 Task: Find connections with filter location Irákleio with filter topic #Workwith filter profile language English with filter current company Usha International with filter school Mewar University with filter industry Women's Handbag Manufacturing with filter service category User Experience Writing with filter keywords title Reservationist
Action: Mouse moved to (279, 199)
Screenshot: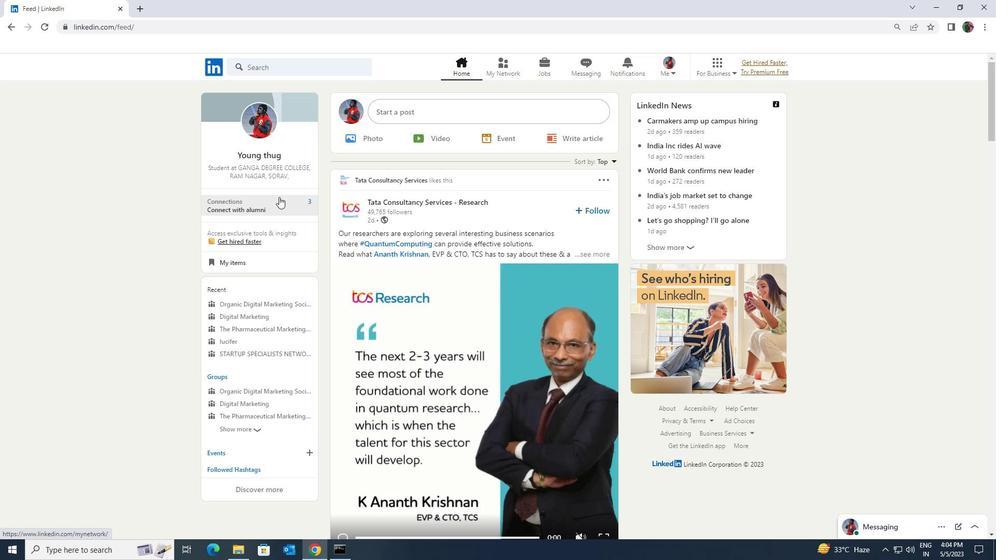 
Action: Mouse pressed left at (279, 199)
Screenshot: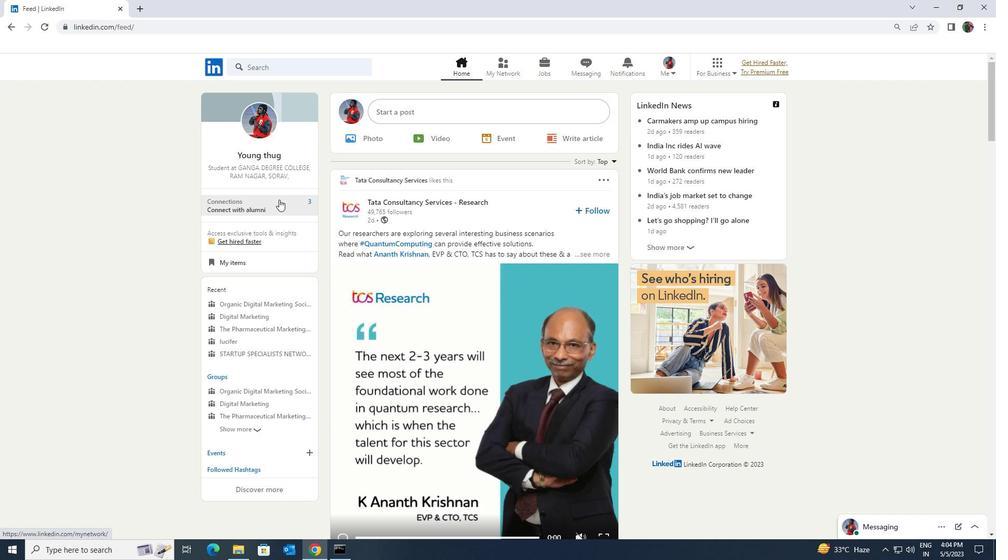 
Action: Mouse moved to (279, 125)
Screenshot: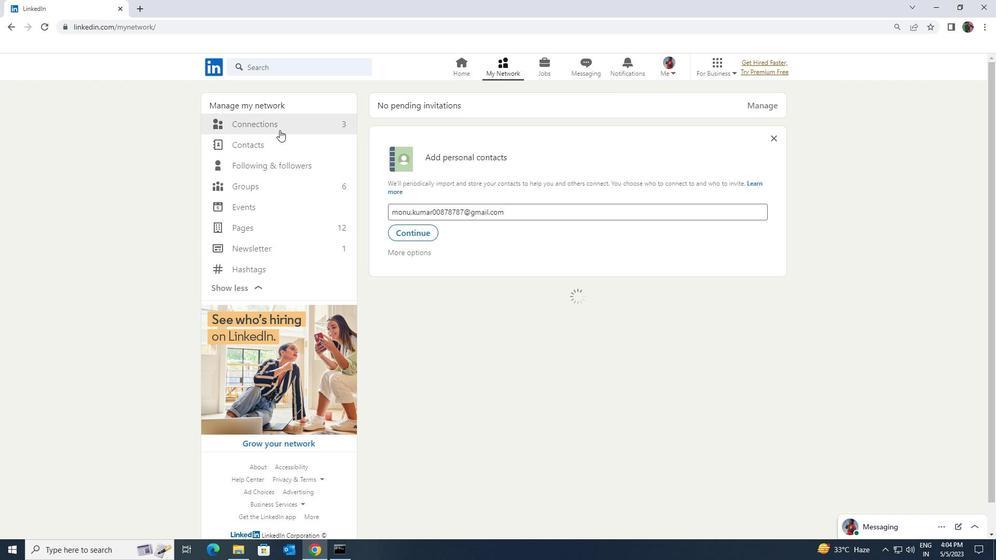 
Action: Mouse pressed left at (279, 125)
Screenshot: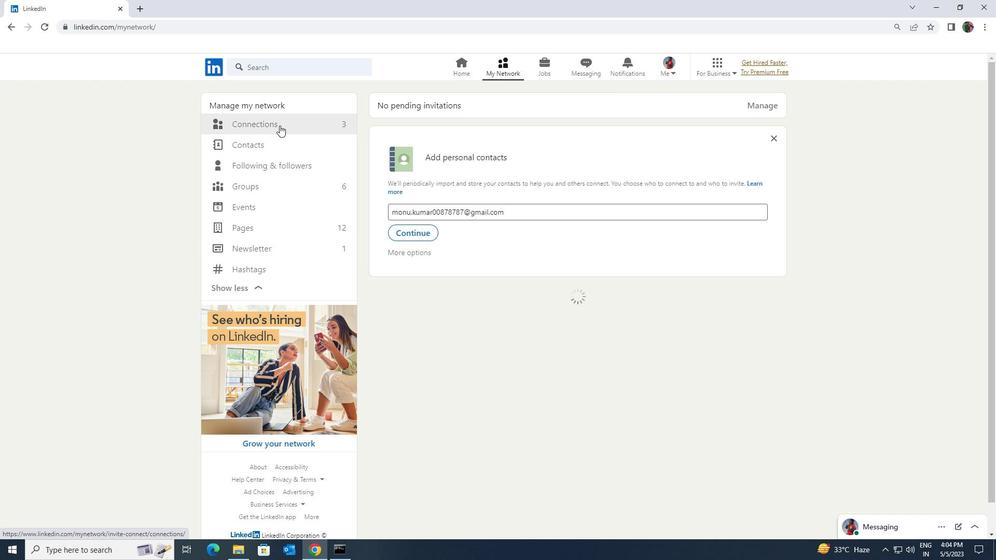 
Action: Mouse moved to (579, 123)
Screenshot: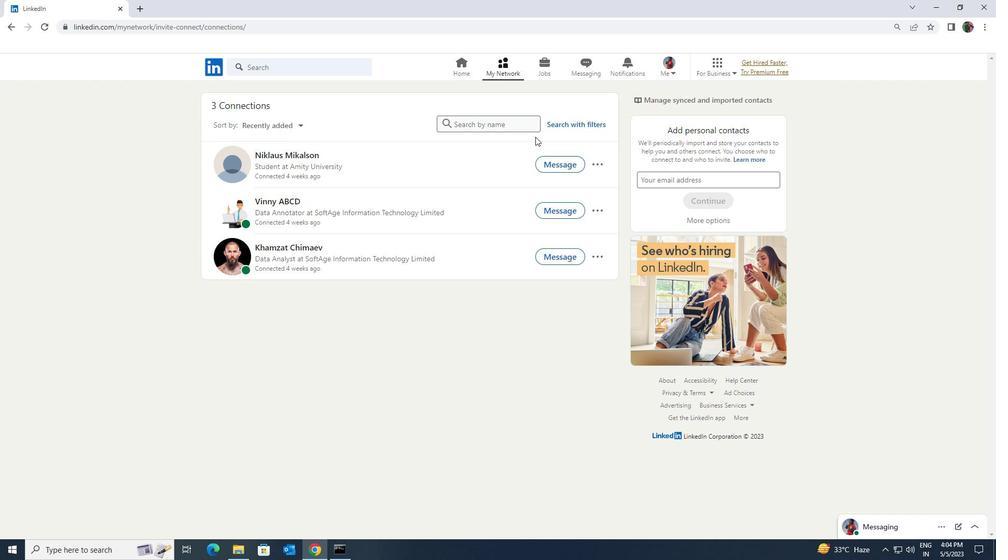 
Action: Mouse pressed left at (579, 123)
Screenshot: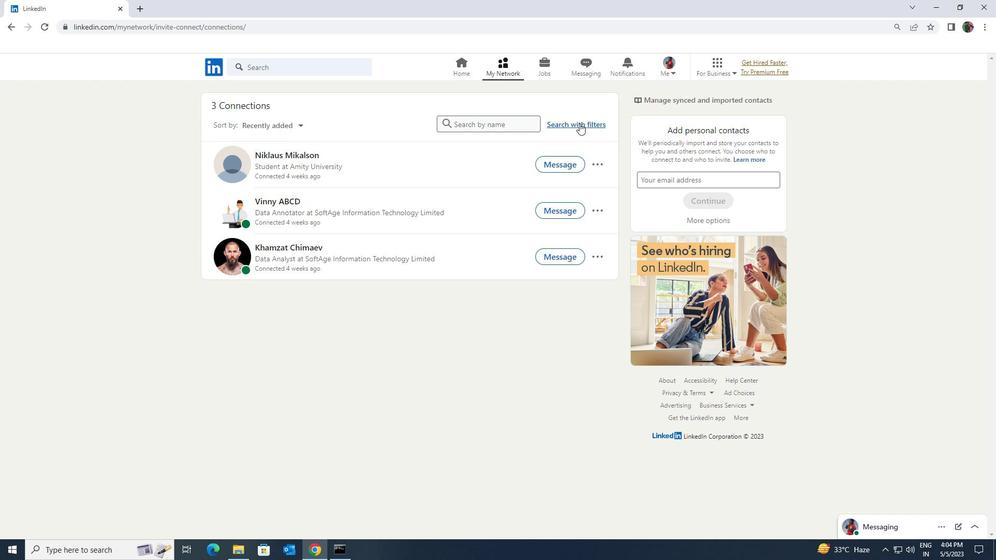 
Action: Mouse moved to (541, 95)
Screenshot: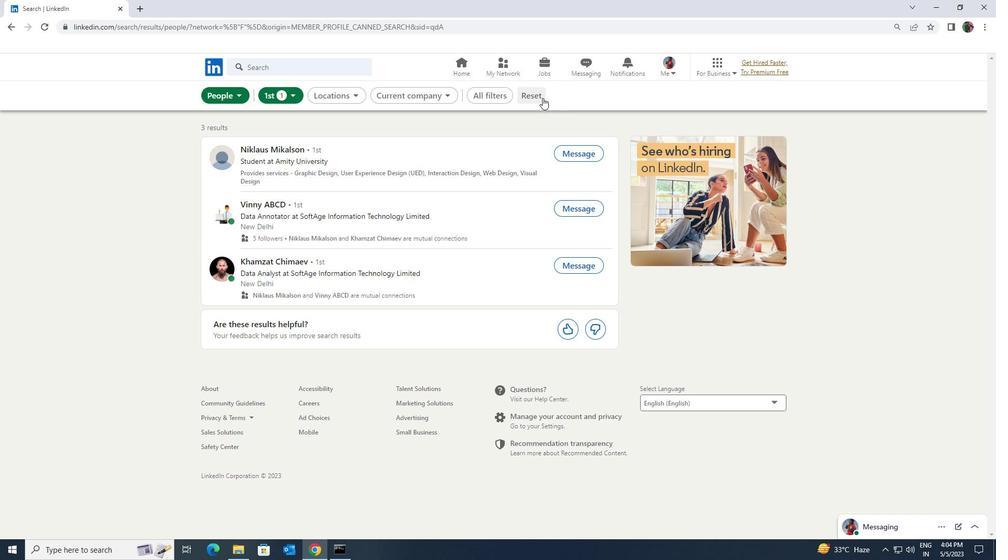 
Action: Mouse pressed left at (541, 95)
Screenshot: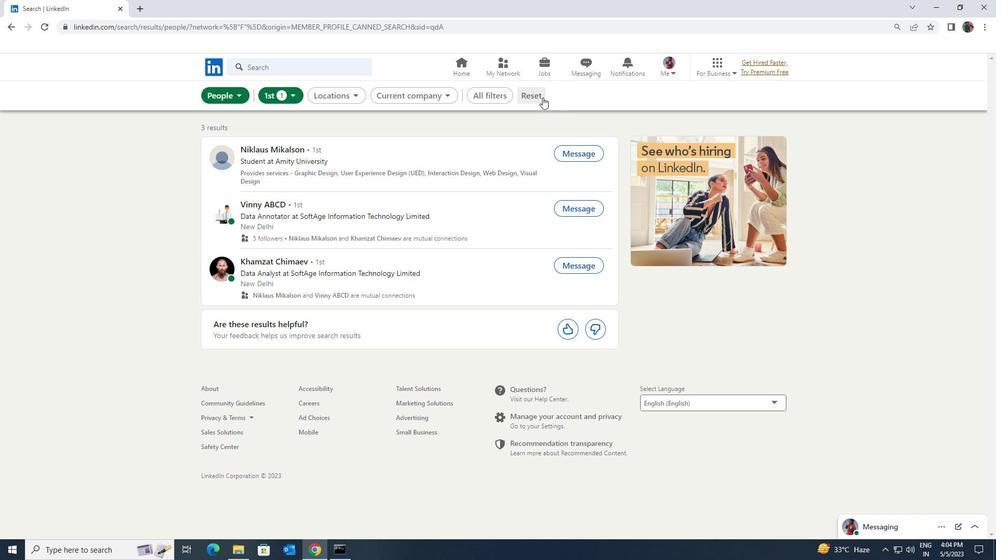 
Action: Mouse moved to (517, 93)
Screenshot: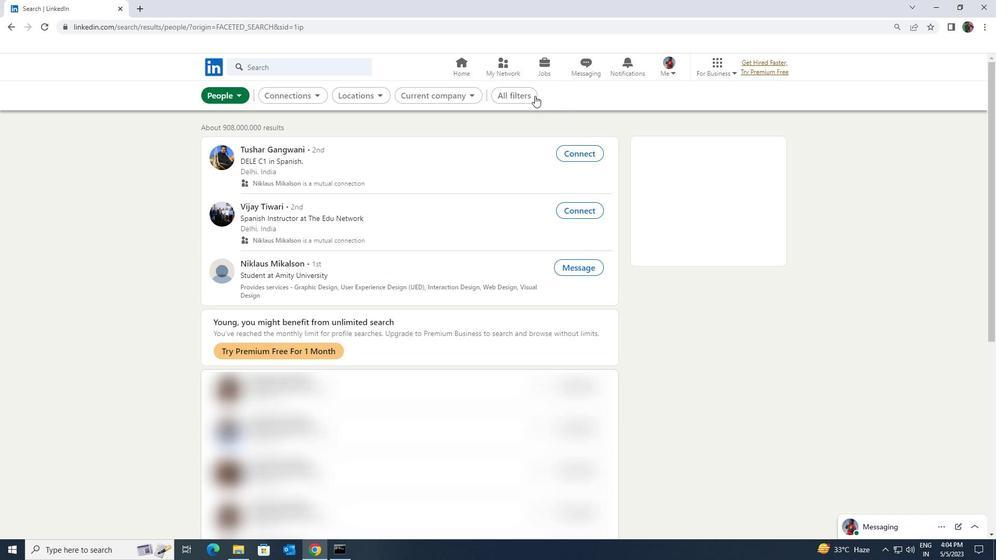 
Action: Mouse pressed left at (517, 93)
Screenshot: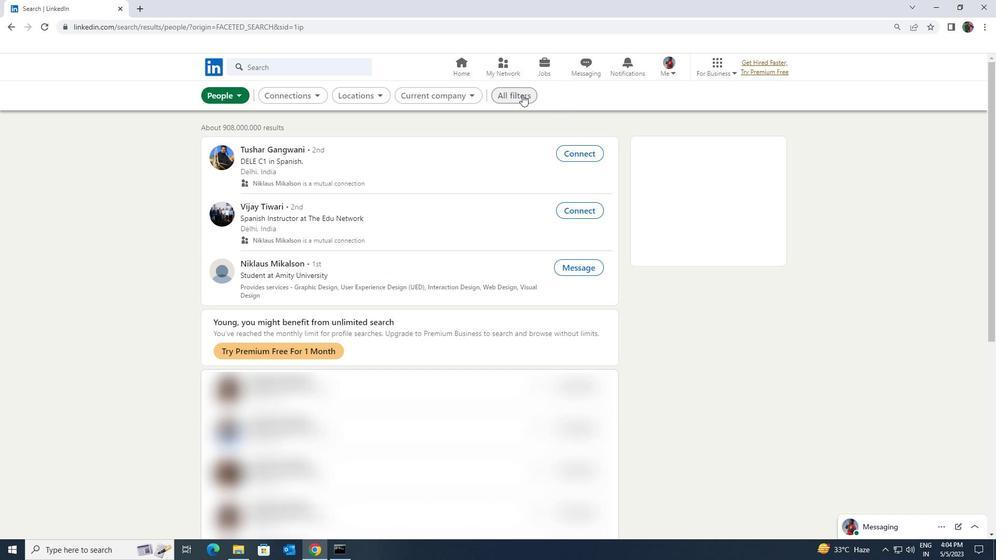 
Action: Mouse moved to (869, 406)
Screenshot: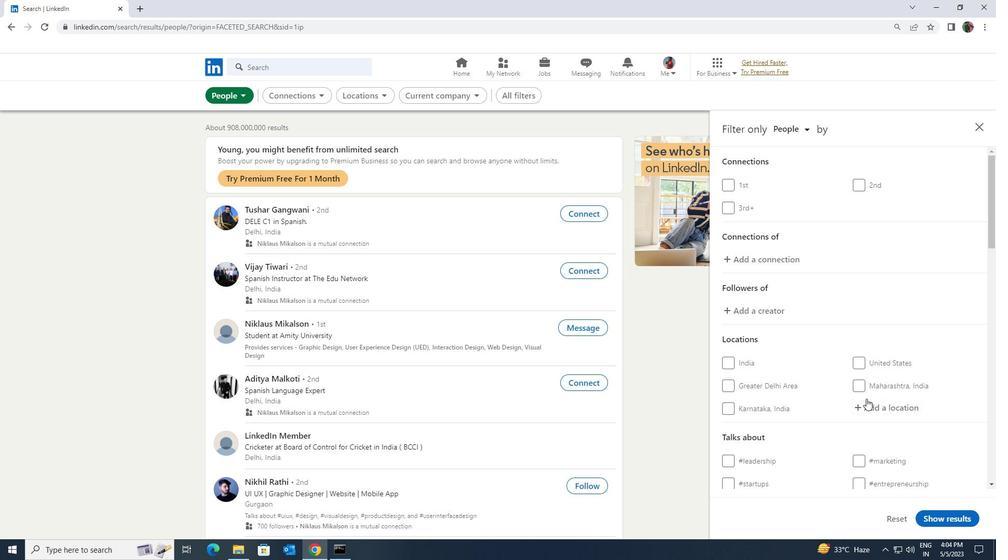 
Action: Mouse pressed left at (869, 406)
Screenshot: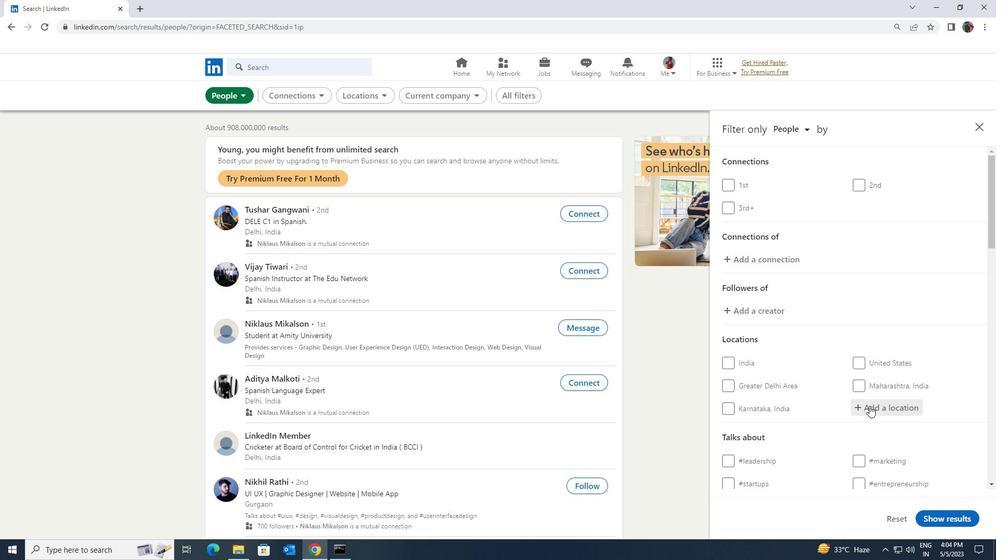 
Action: Key pressed <Key.shift><Key.shift><Key.shift><Key.shift><Key.shift><Key.shift><Key.shift><Key.shift><Key.shift><Key.shift><Key.shift>IRAKLEIO
Screenshot: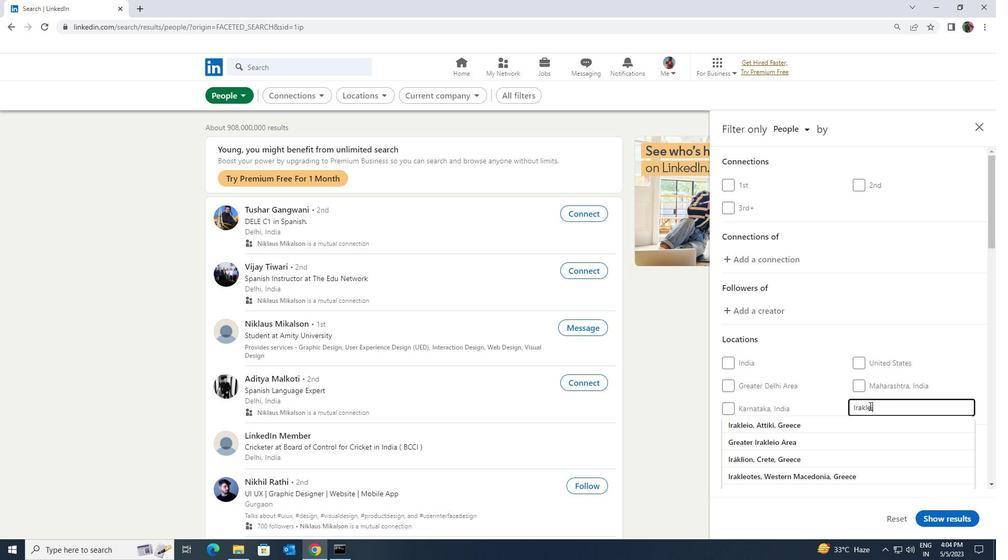 
Action: Mouse moved to (865, 422)
Screenshot: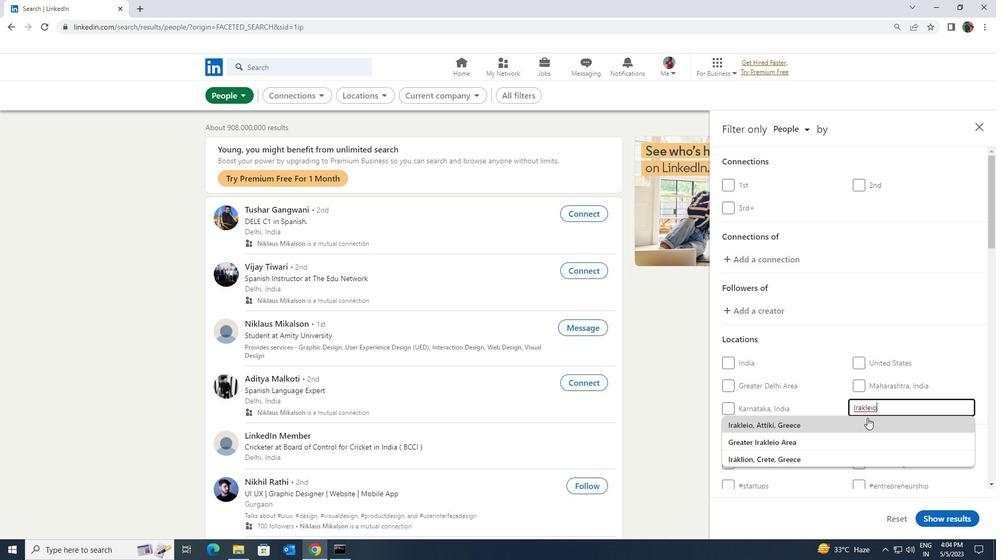 
Action: Mouse pressed left at (865, 422)
Screenshot: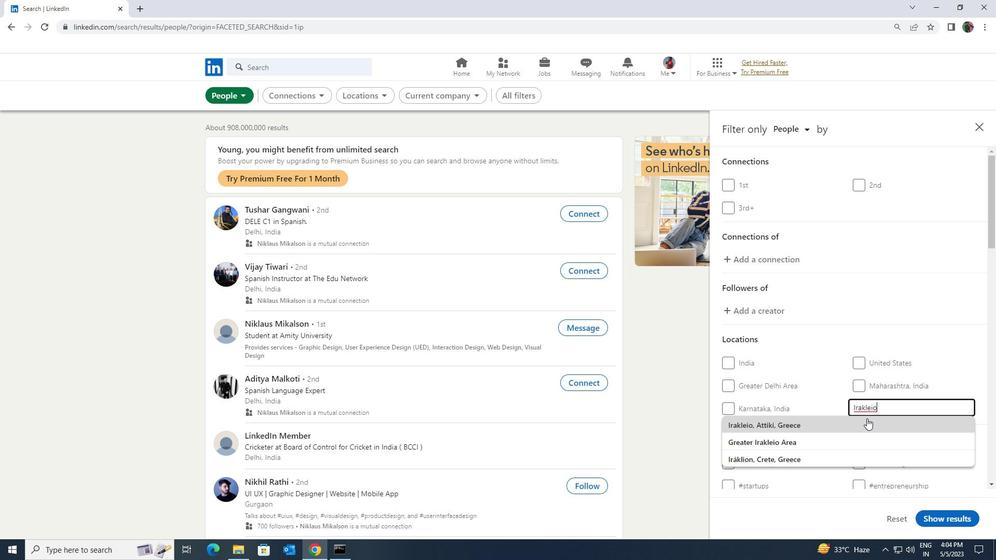 
Action: Mouse scrolled (865, 421) with delta (0, 0)
Screenshot: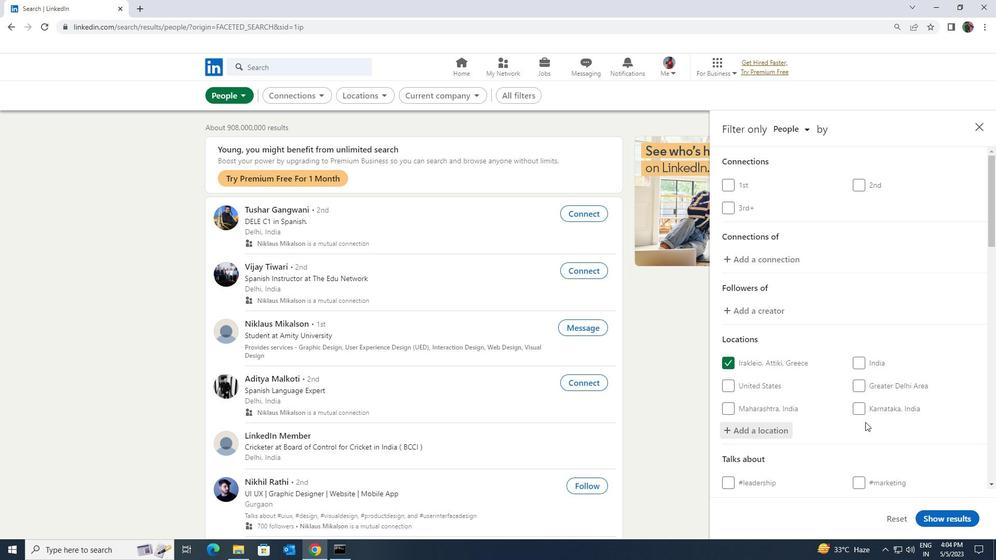 
Action: Mouse scrolled (865, 421) with delta (0, 0)
Screenshot: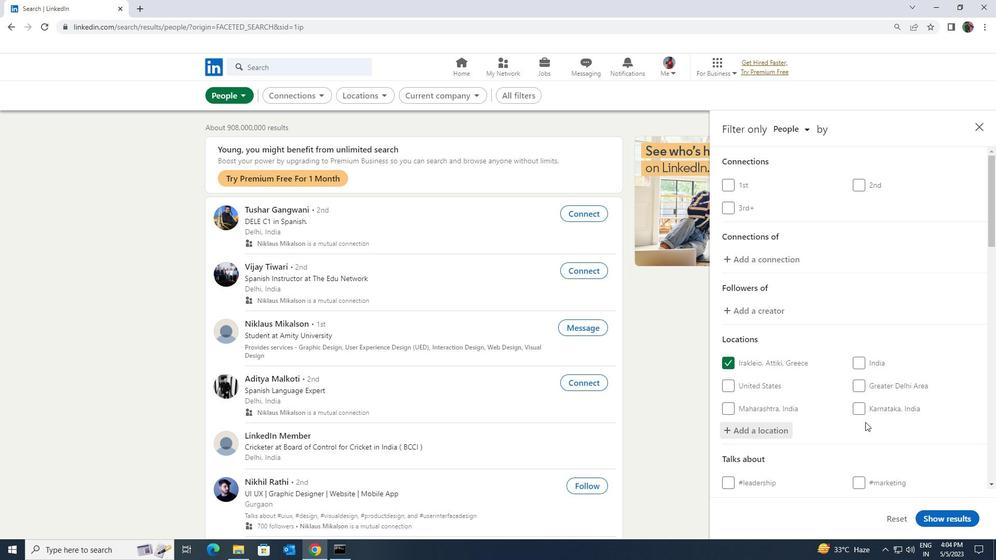 
Action: Mouse moved to (865, 423)
Screenshot: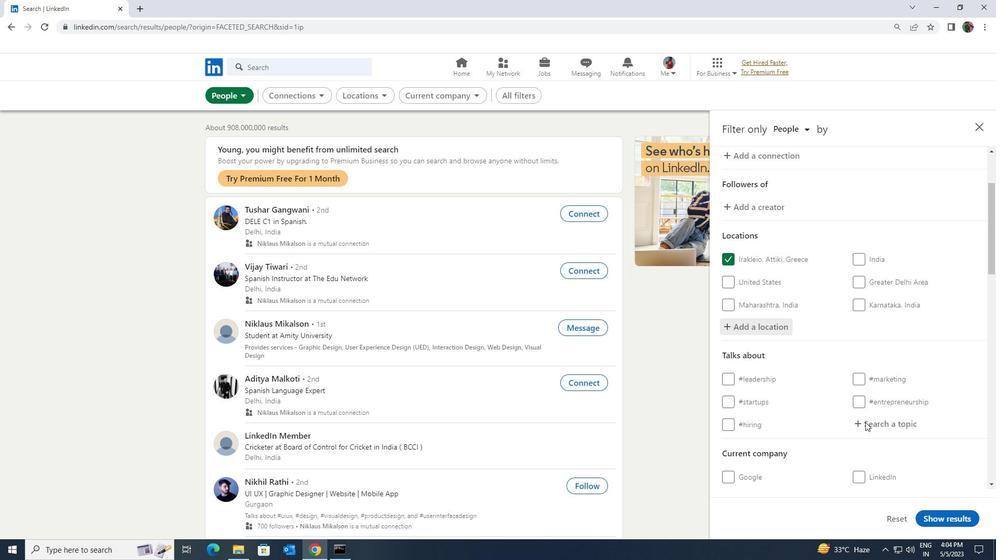 
Action: Mouse pressed left at (865, 423)
Screenshot: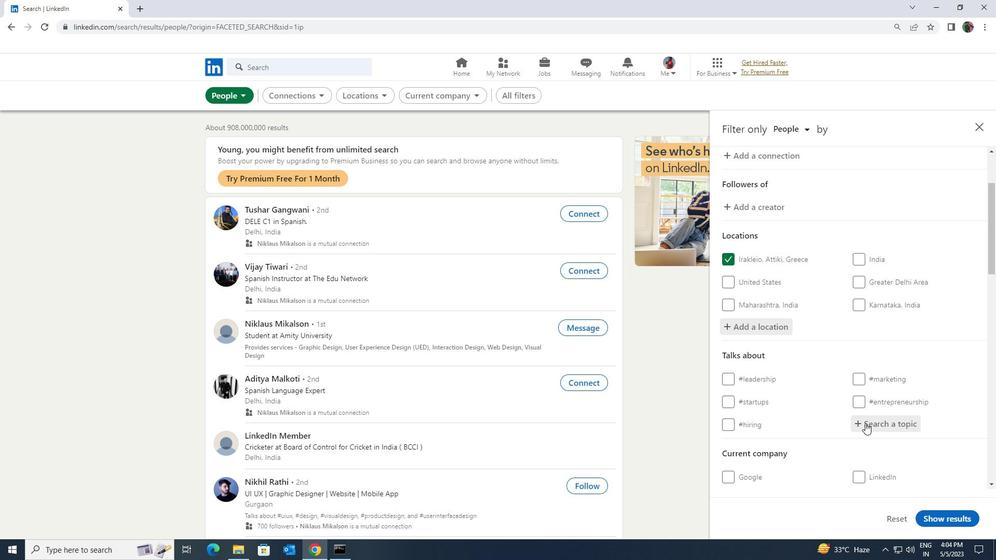 
Action: Key pressed <Key.shift><Key.shift><Key.shift><Key.shift><Key.shift><Key.shift>WORK
Screenshot: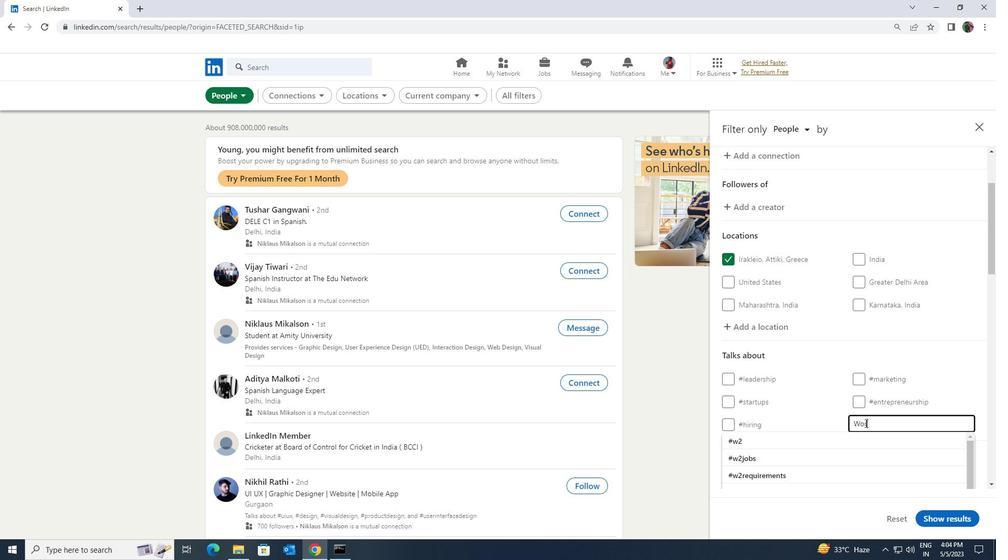 
Action: Mouse moved to (862, 437)
Screenshot: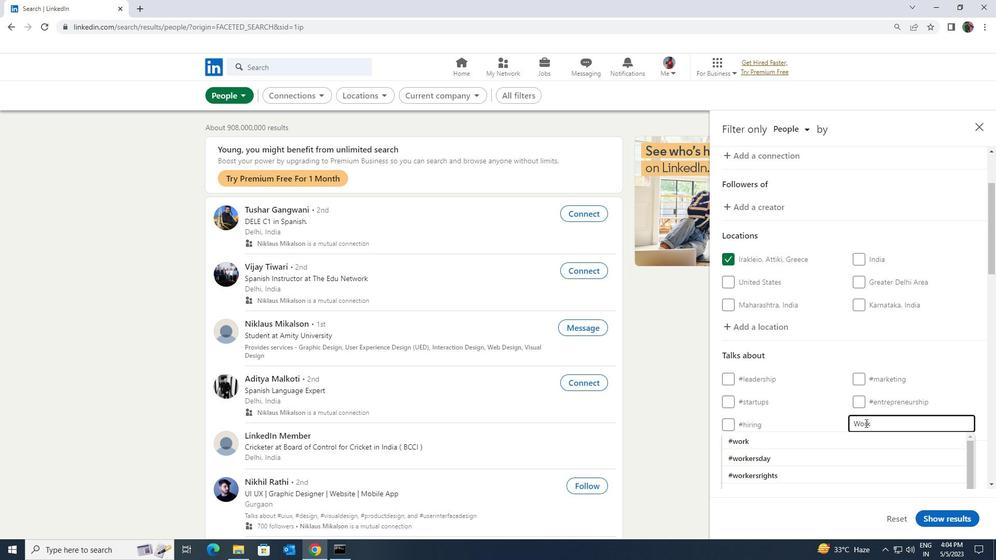 
Action: Mouse pressed left at (862, 437)
Screenshot: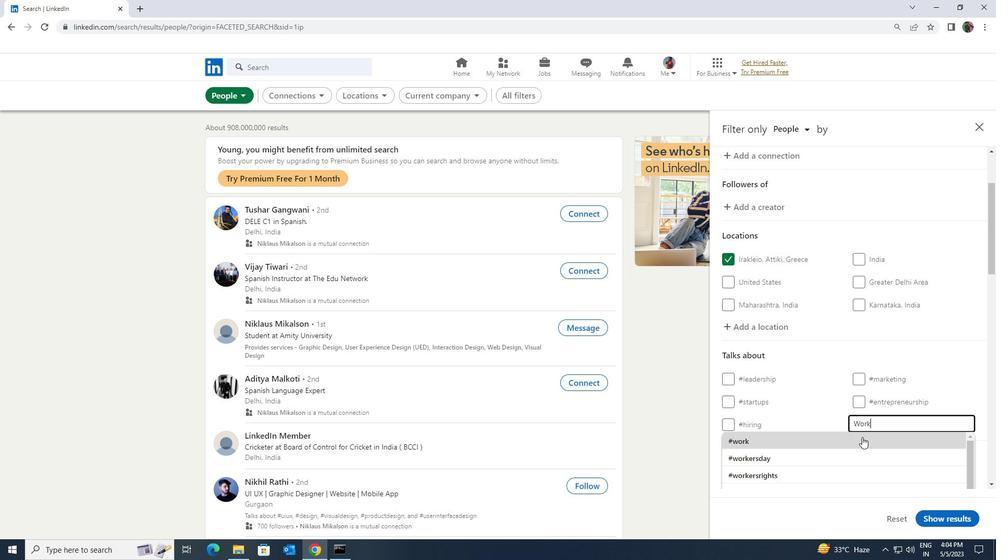 
Action: Mouse scrolled (862, 436) with delta (0, 0)
Screenshot: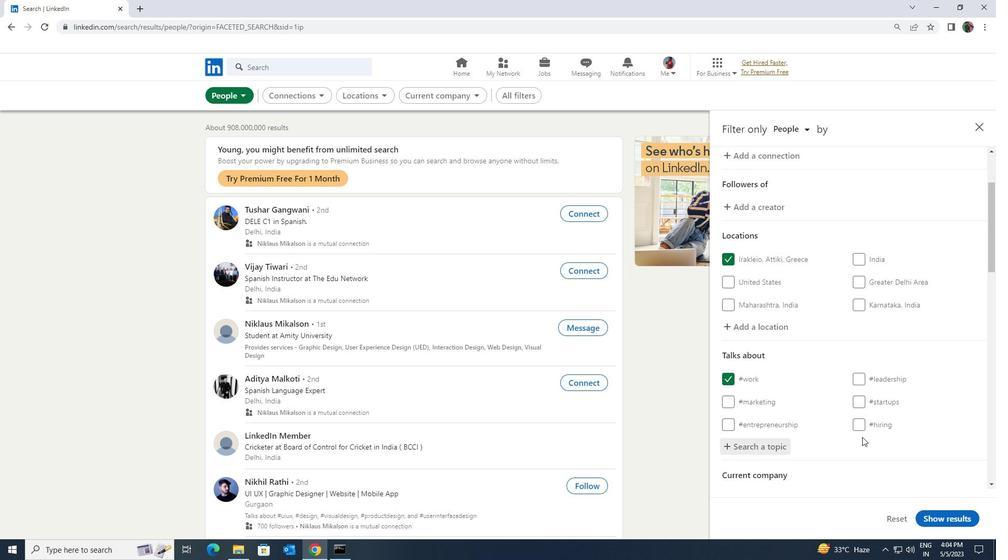 
Action: Mouse scrolled (862, 436) with delta (0, 0)
Screenshot: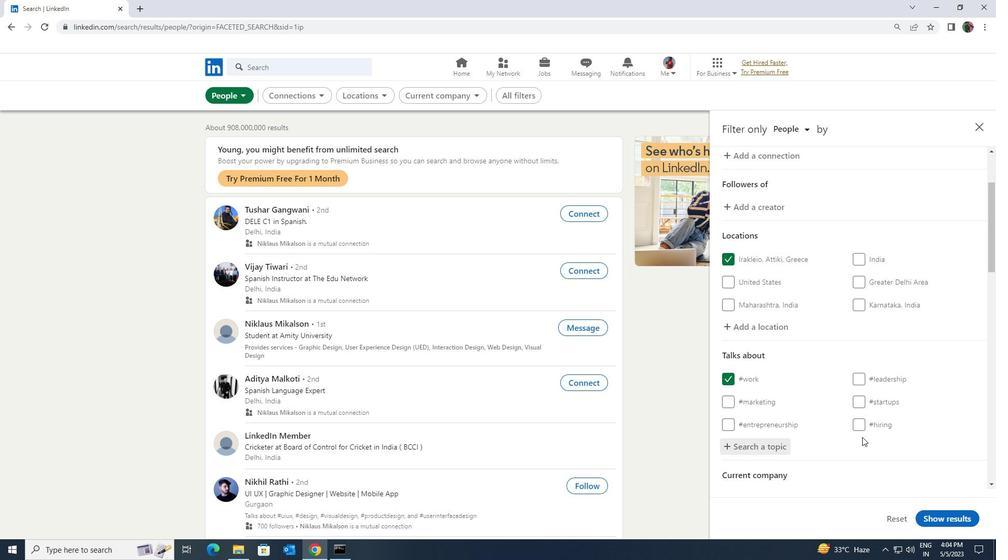 
Action: Mouse scrolled (862, 436) with delta (0, 0)
Screenshot: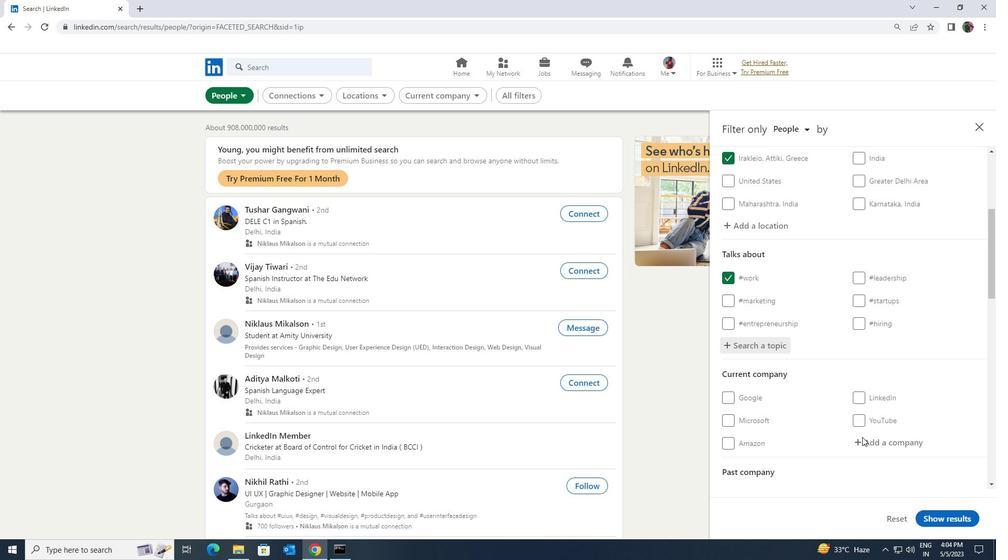 
Action: Mouse scrolled (862, 436) with delta (0, 0)
Screenshot: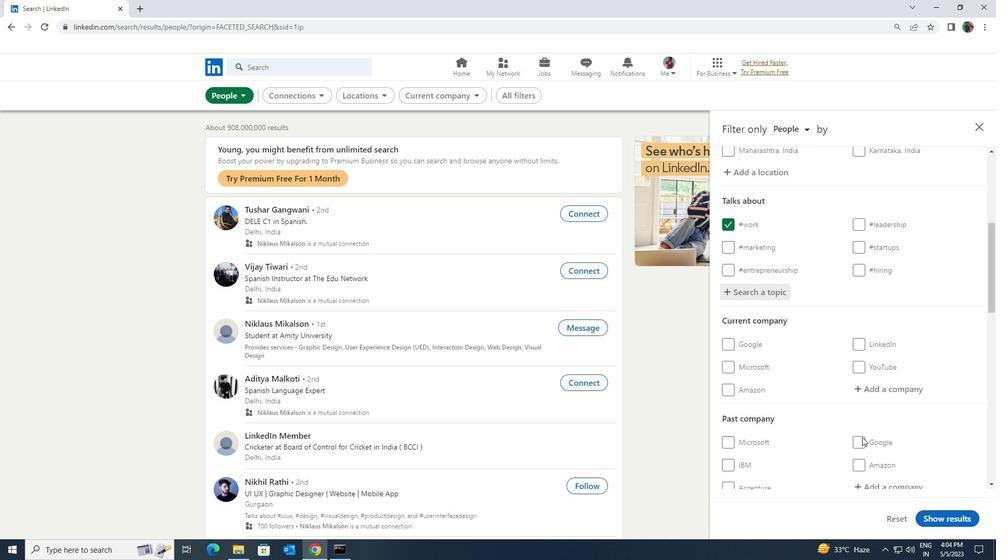 
Action: Mouse scrolled (862, 436) with delta (0, 0)
Screenshot: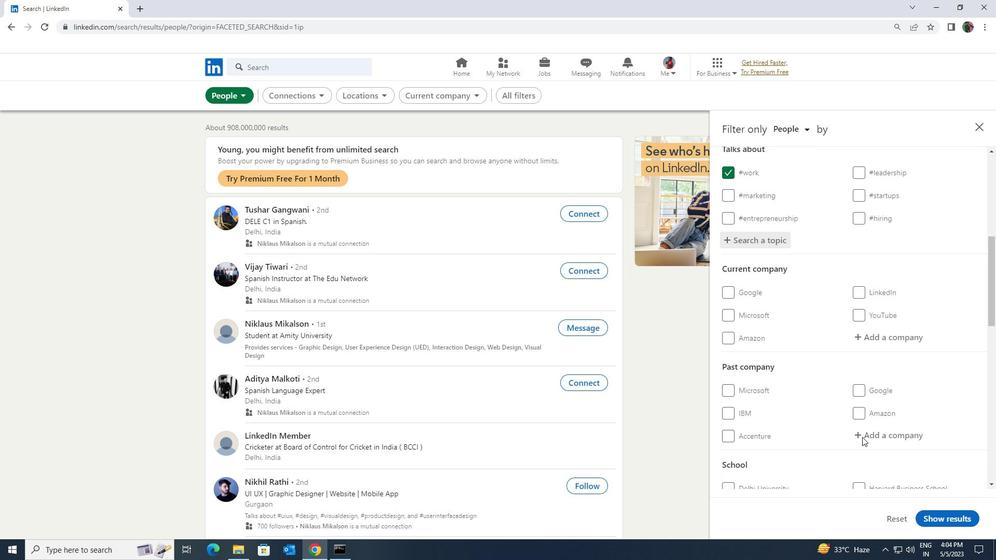 
Action: Mouse scrolled (862, 436) with delta (0, 0)
Screenshot: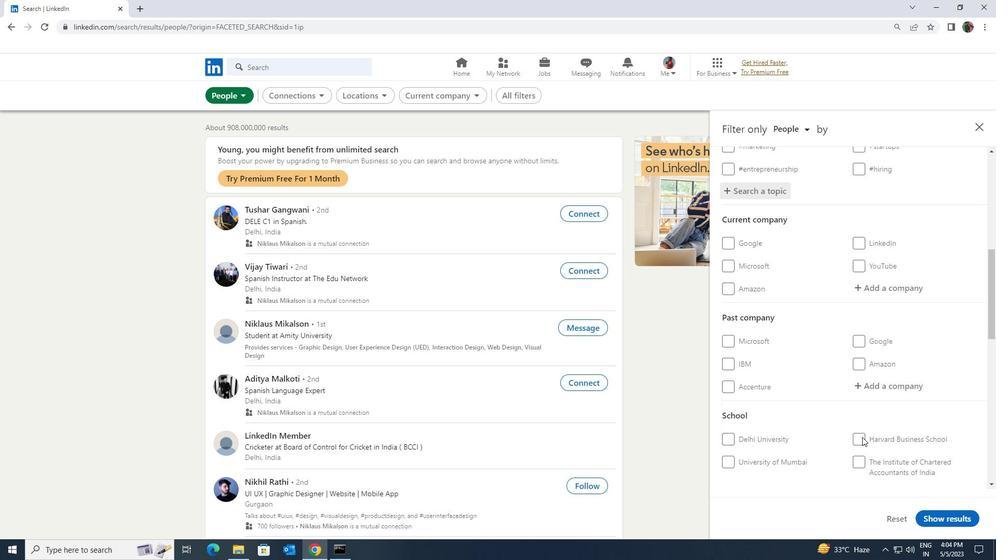
Action: Mouse scrolled (862, 436) with delta (0, 0)
Screenshot: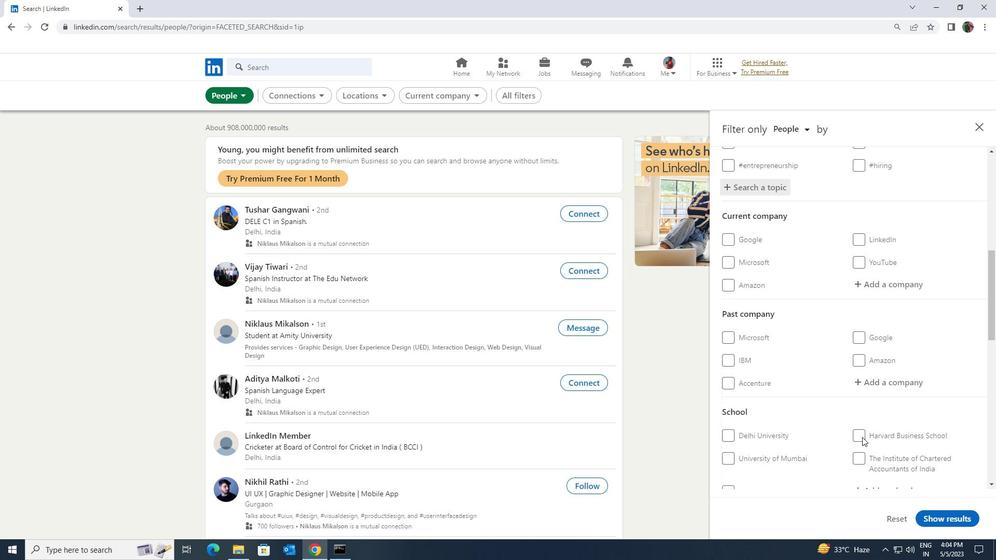 
Action: Mouse scrolled (862, 436) with delta (0, 0)
Screenshot: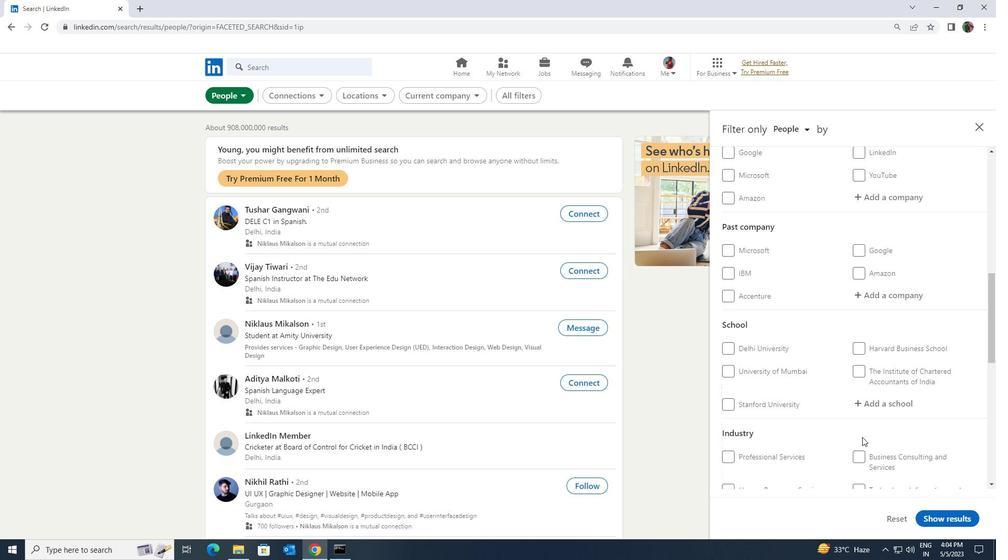 
Action: Mouse scrolled (862, 436) with delta (0, 0)
Screenshot: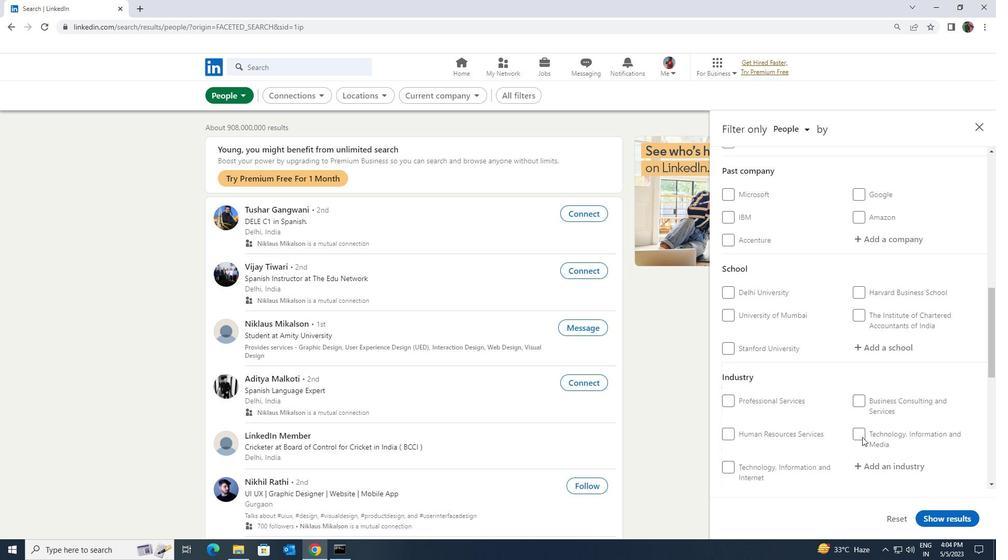 
Action: Mouse scrolled (862, 436) with delta (0, 0)
Screenshot: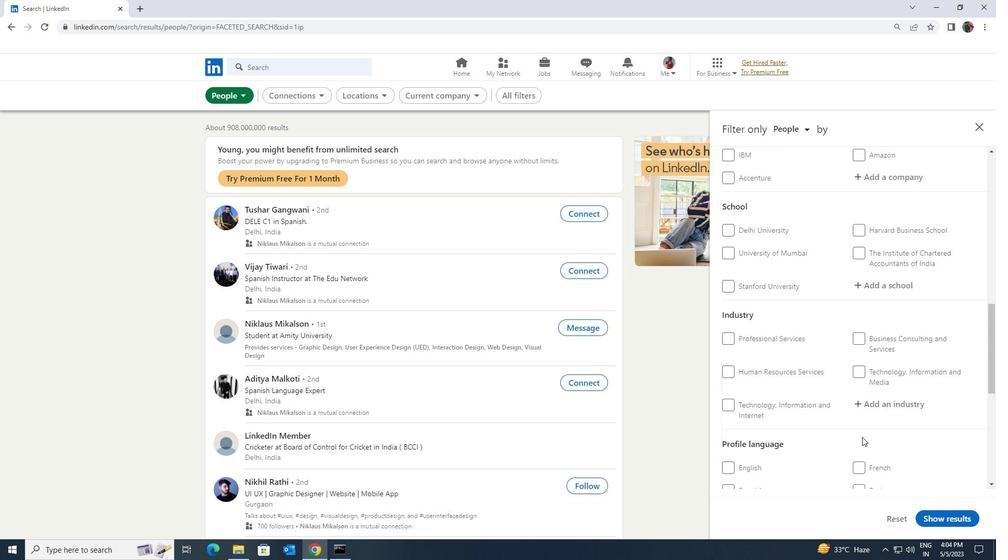 
Action: Mouse moved to (747, 416)
Screenshot: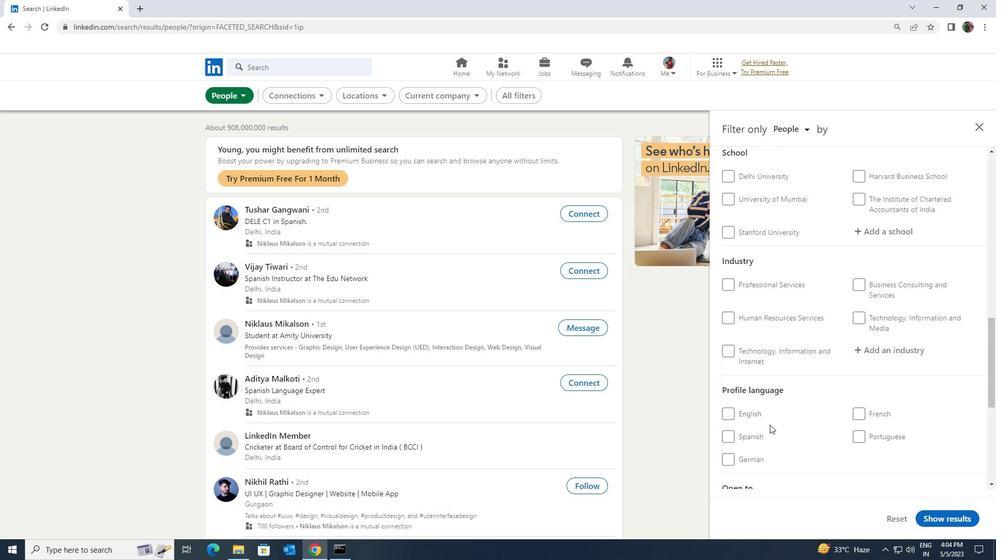 
Action: Mouse pressed left at (747, 416)
Screenshot: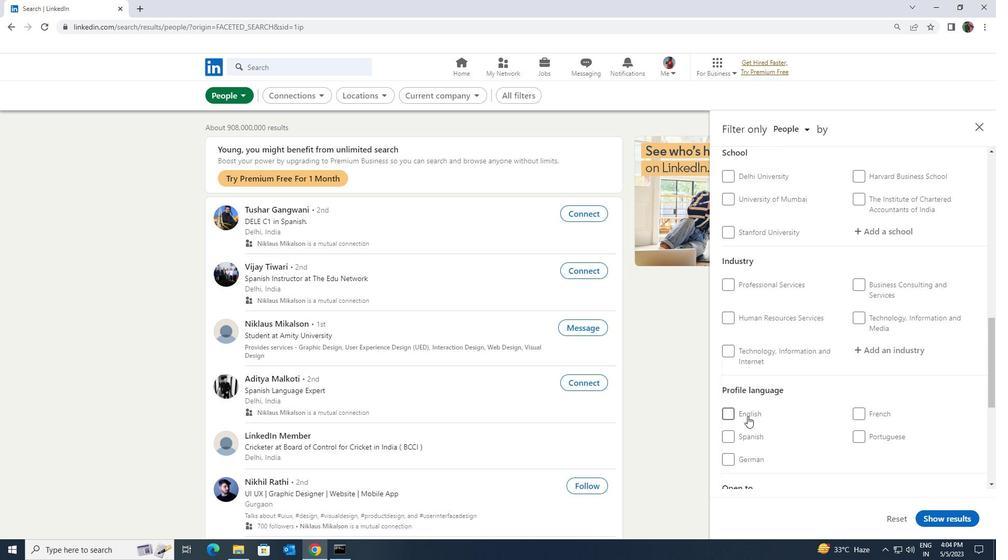 
Action: Mouse moved to (815, 417)
Screenshot: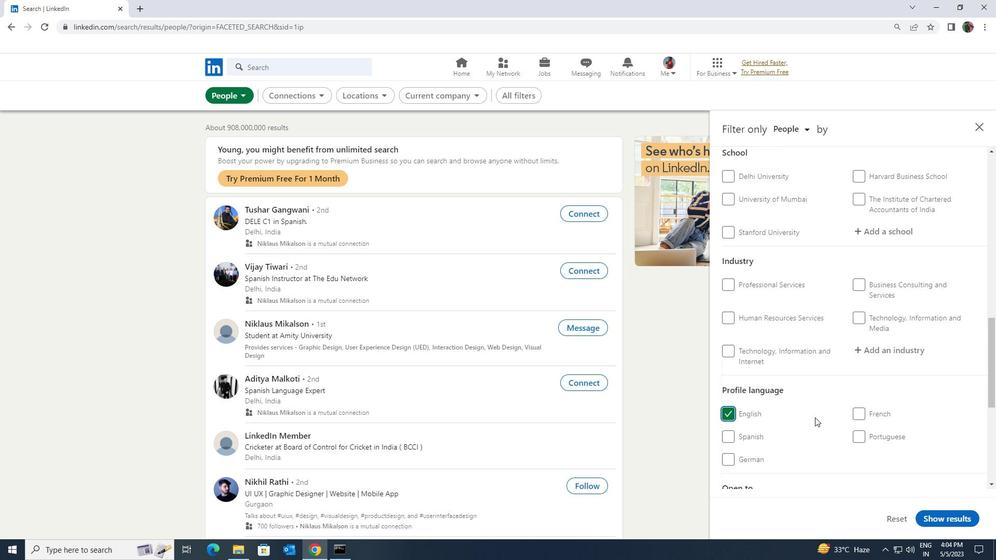 
Action: Mouse scrolled (815, 418) with delta (0, 0)
Screenshot: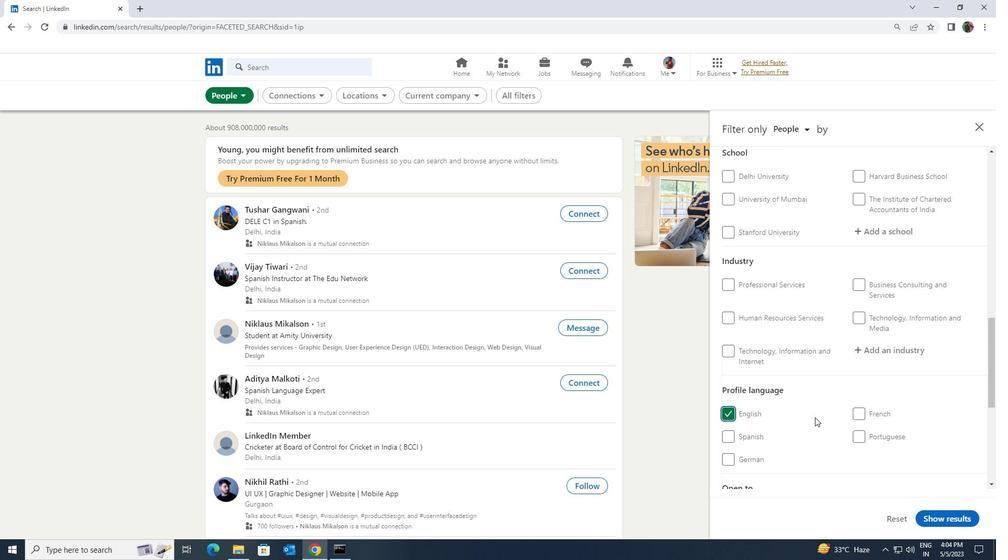 
Action: Mouse scrolled (815, 418) with delta (0, 0)
Screenshot: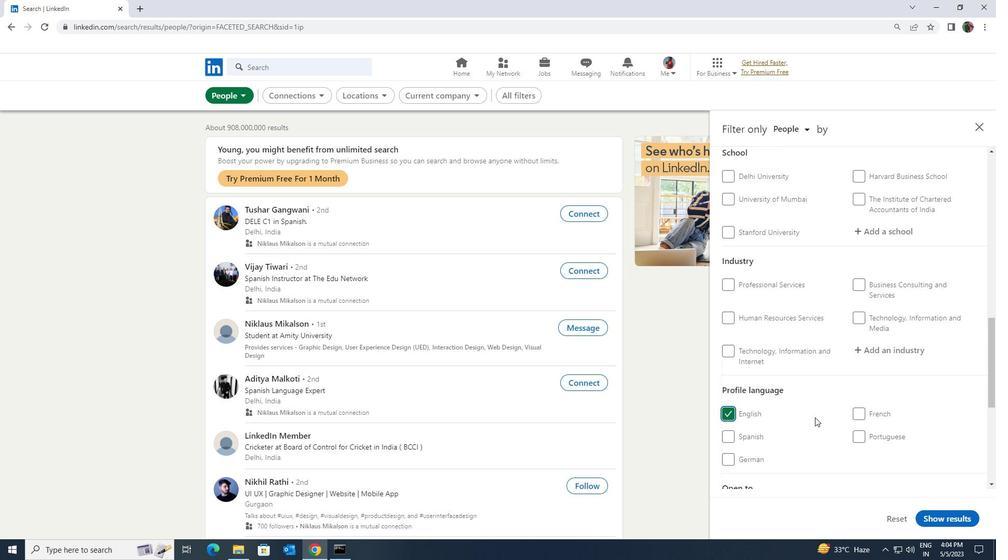 
Action: Mouse scrolled (815, 418) with delta (0, 0)
Screenshot: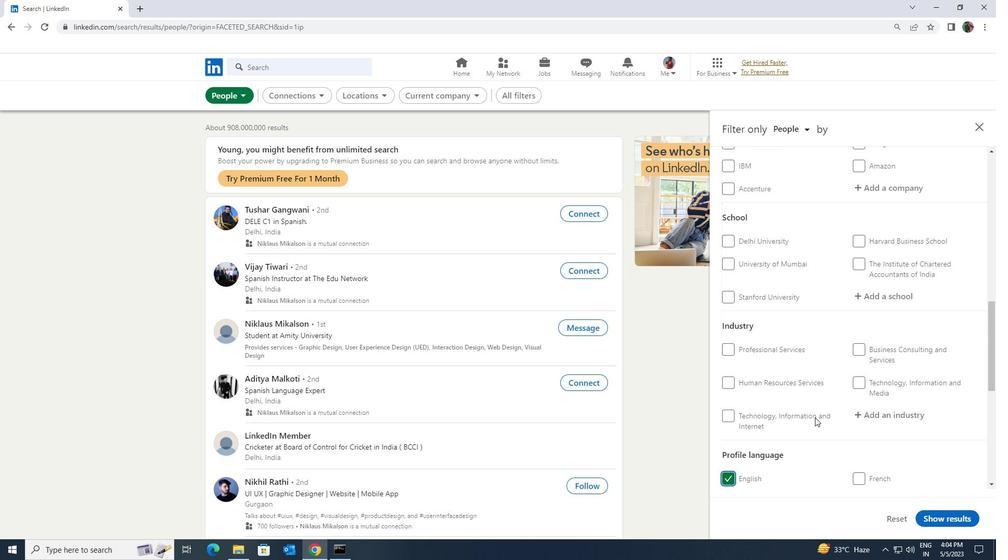 
Action: Mouse scrolled (815, 418) with delta (0, 0)
Screenshot: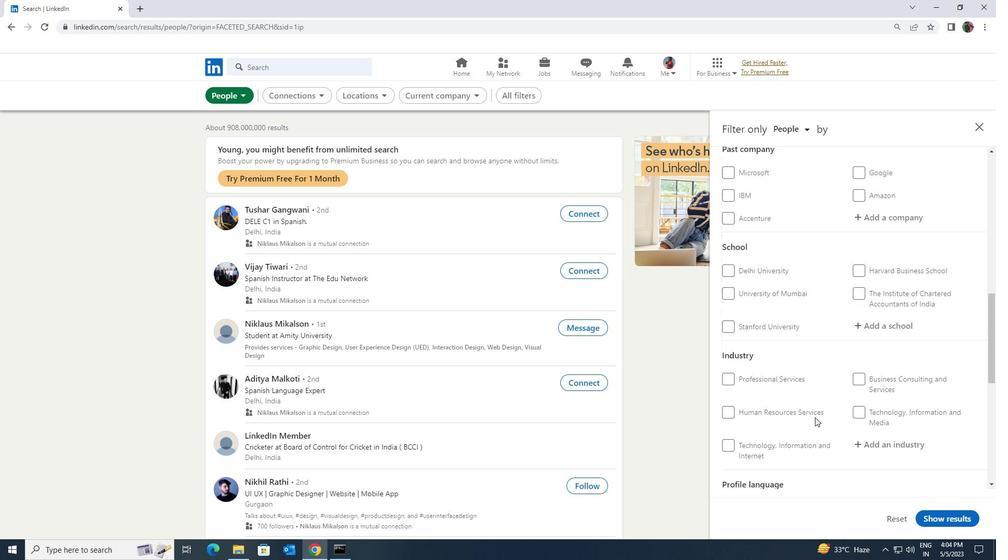 
Action: Mouse scrolled (815, 418) with delta (0, 0)
Screenshot: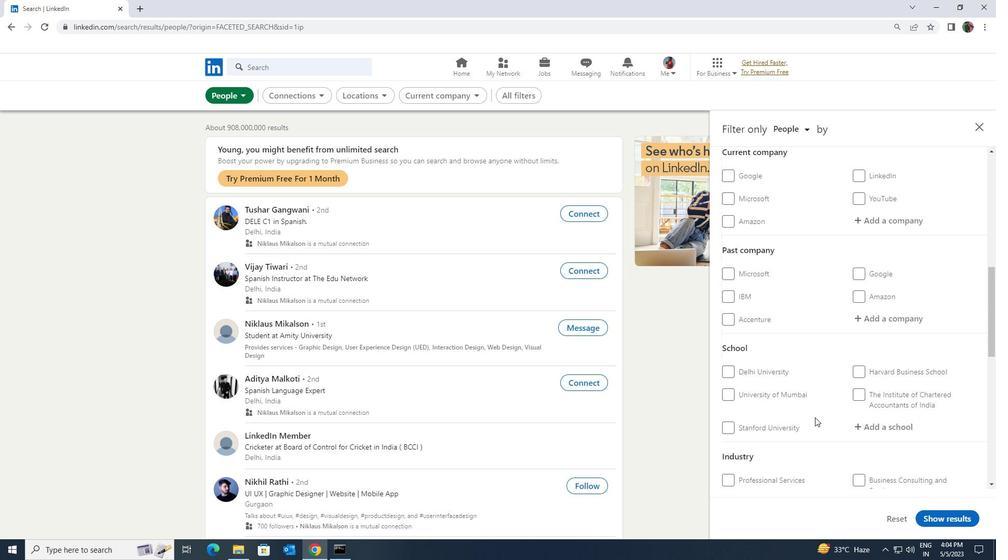 
Action: Mouse scrolled (815, 418) with delta (0, 0)
Screenshot: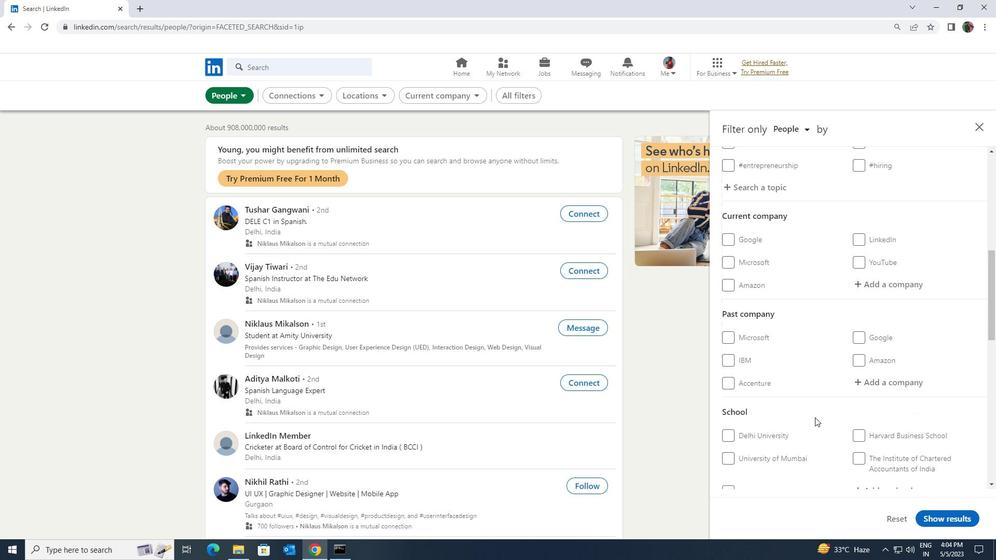 
Action: Mouse moved to (867, 335)
Screenshot: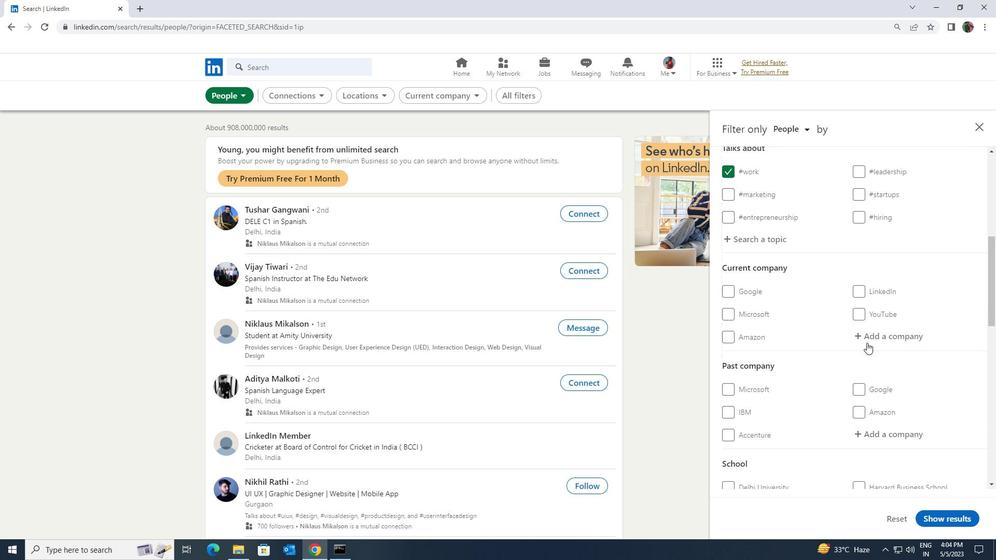
Action: Mouse pressed left at (867, 335)
Screenshot: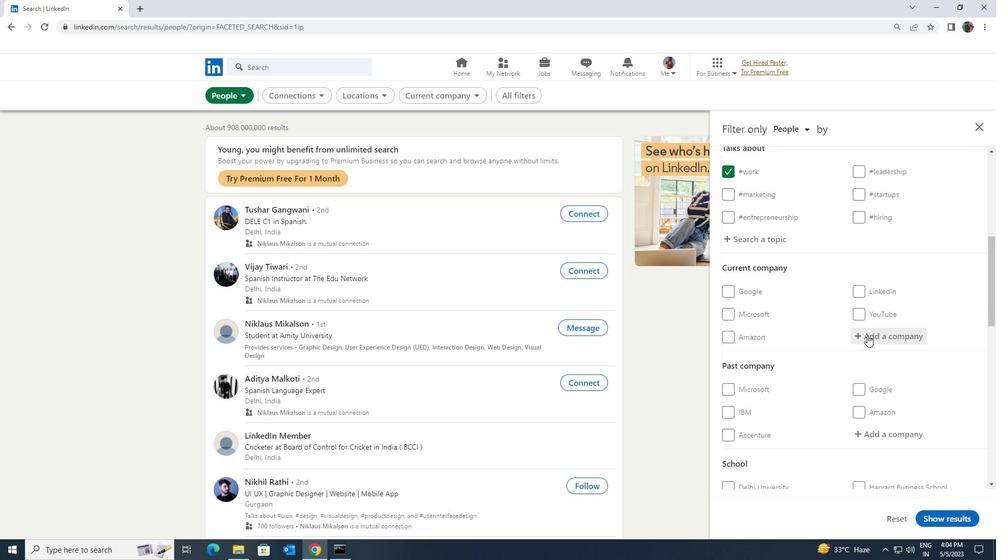 
Action: Key pressed <Key.shift>USHA<Key.space><Key.shift>INTERNATIONAL
Screenshot: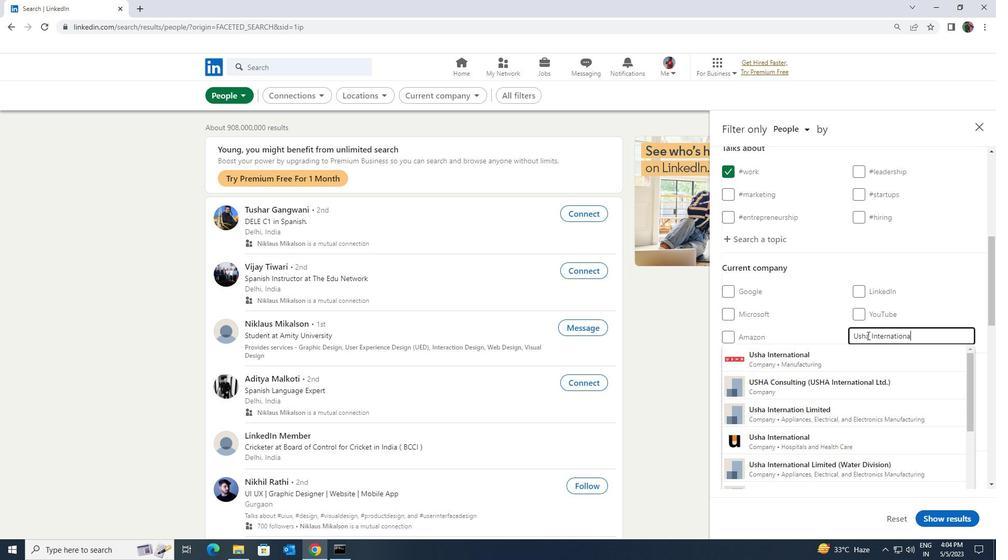 
Action: Mouse moved to (865, 347)
Screenshot: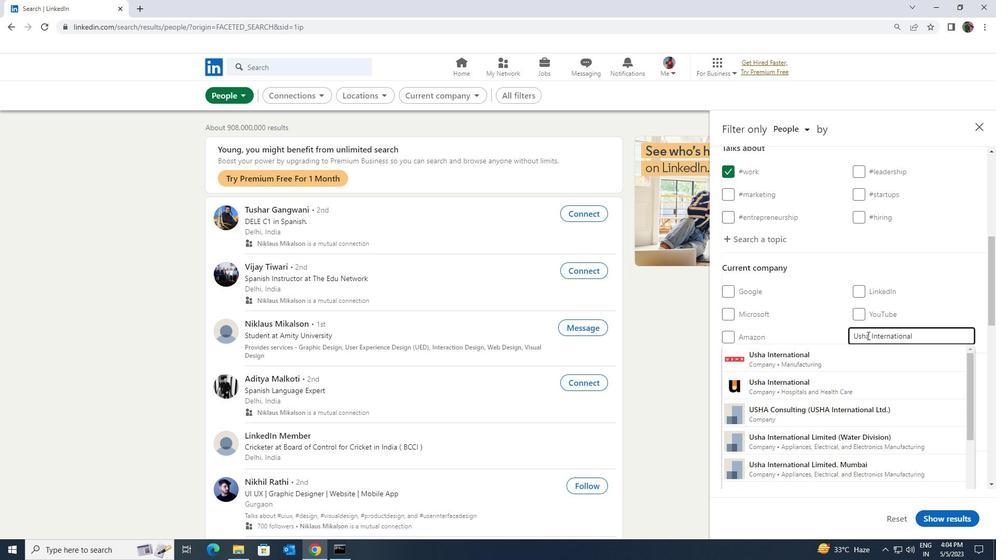 
Action: Mouse pressed left at (865, 347)
Screenshot: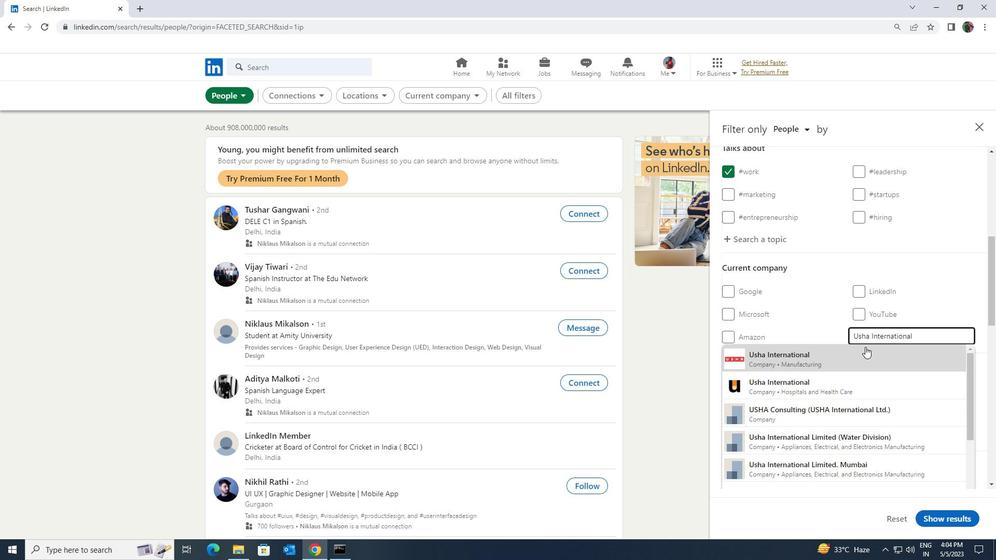 
Action: Mouse scrolled (865, 346) with delta (0, 0)
Screenshot: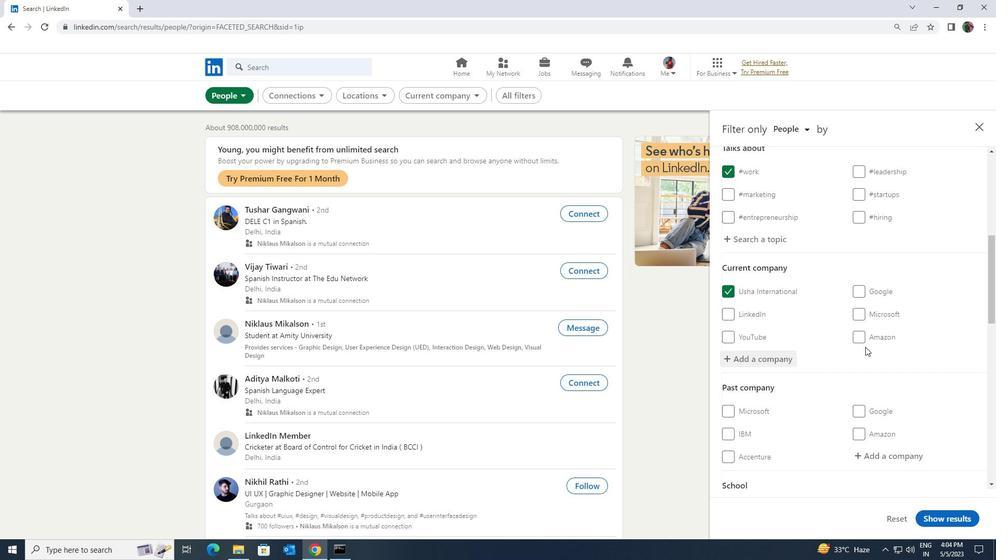 
Action: Mouse scrolled (865, 346) with delta (0, 0)
Screenshot: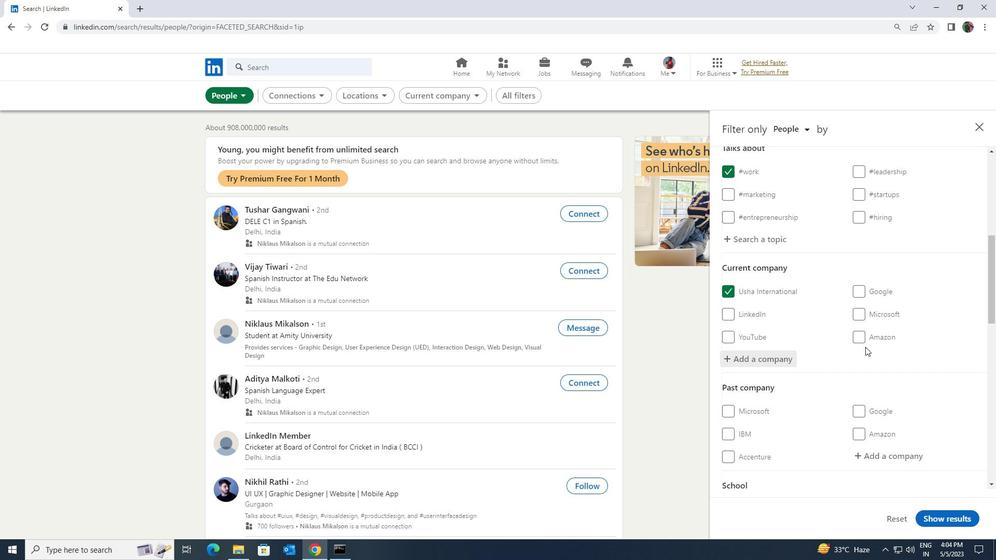 
Action: Mouse scrolled (865, 346) with delta (0, 0)
Screenshot: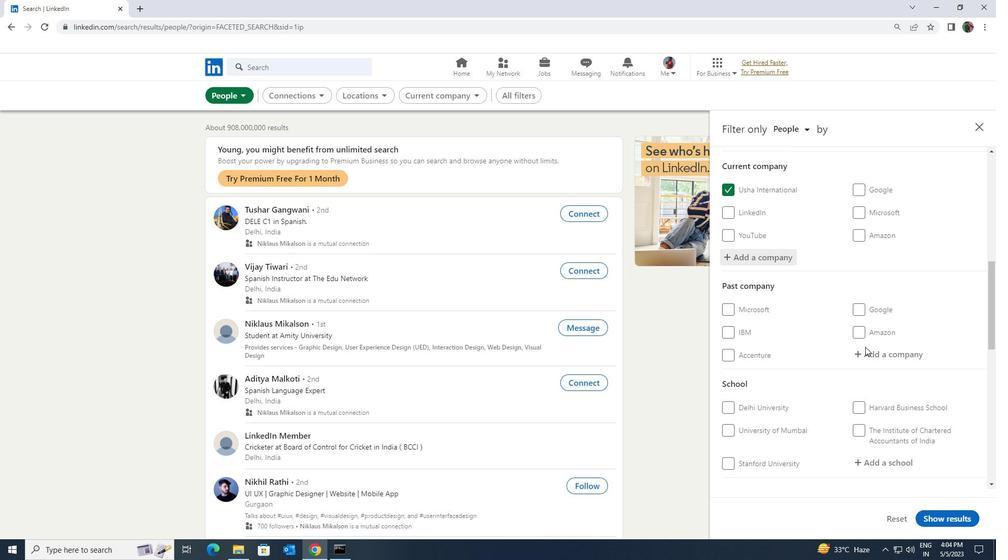 
Action: Mouse moved to (867, 406)
Screenshot: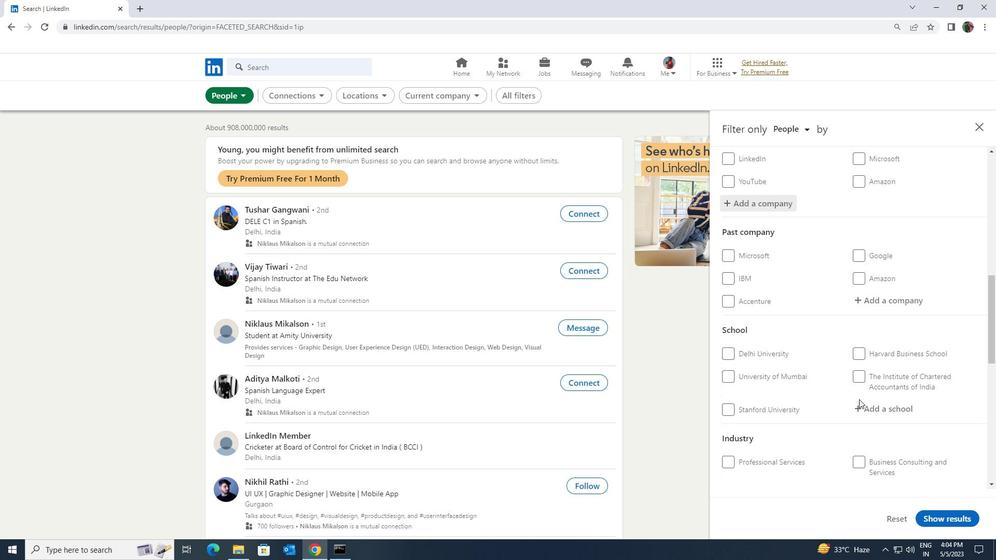 
Action: Mouse pressed left at (867, 406)
Screenshot: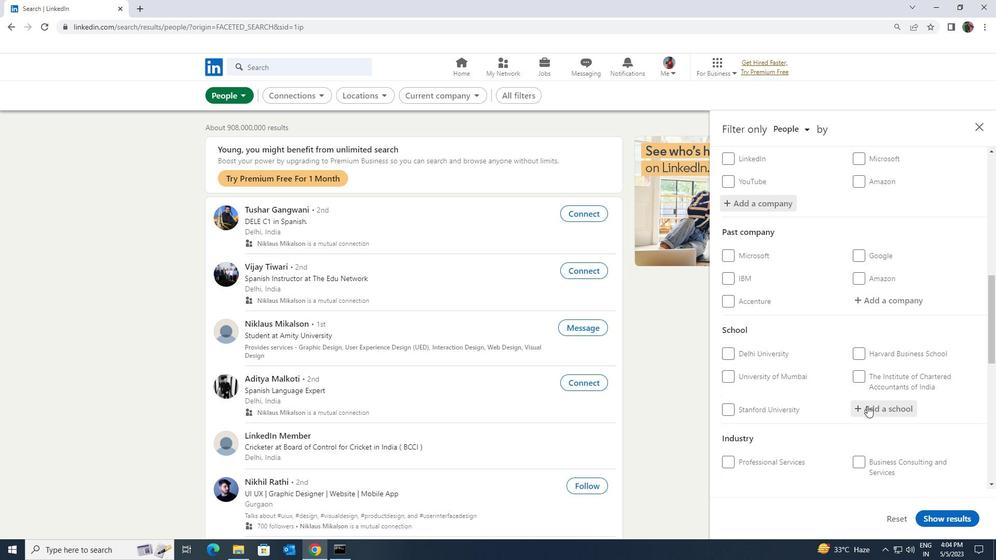 
Action: Key pressed <Key.shift>MW<Key.backspace>EWAR
Screenshot: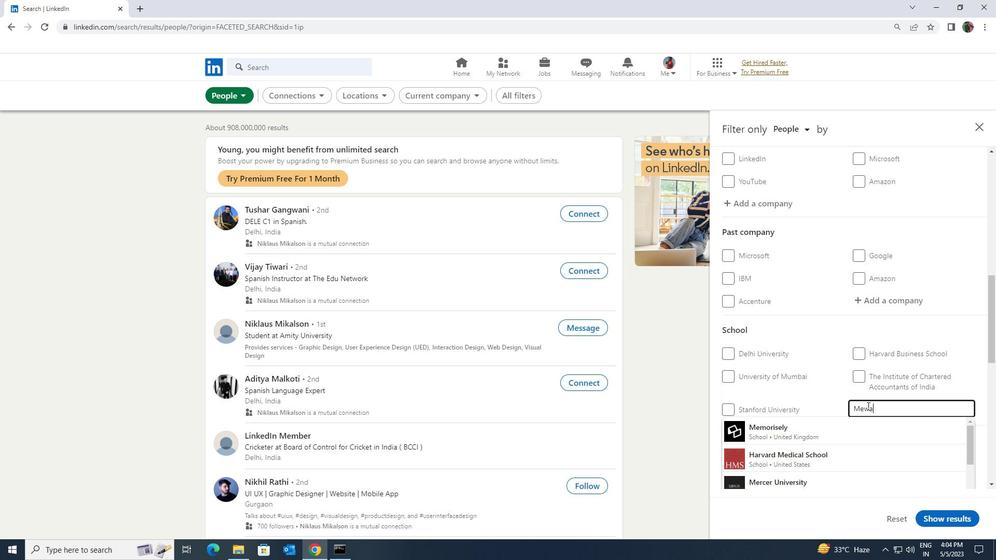 
Action: Mouse moved to (859, 423)
Screenshot: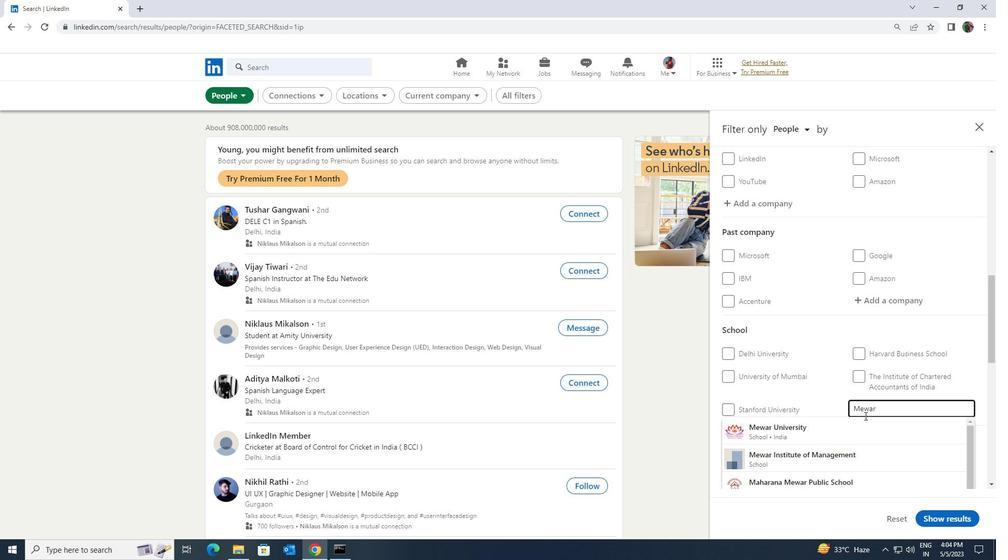 
Action: Mouse pressed left at (859, 423)
Screenshot: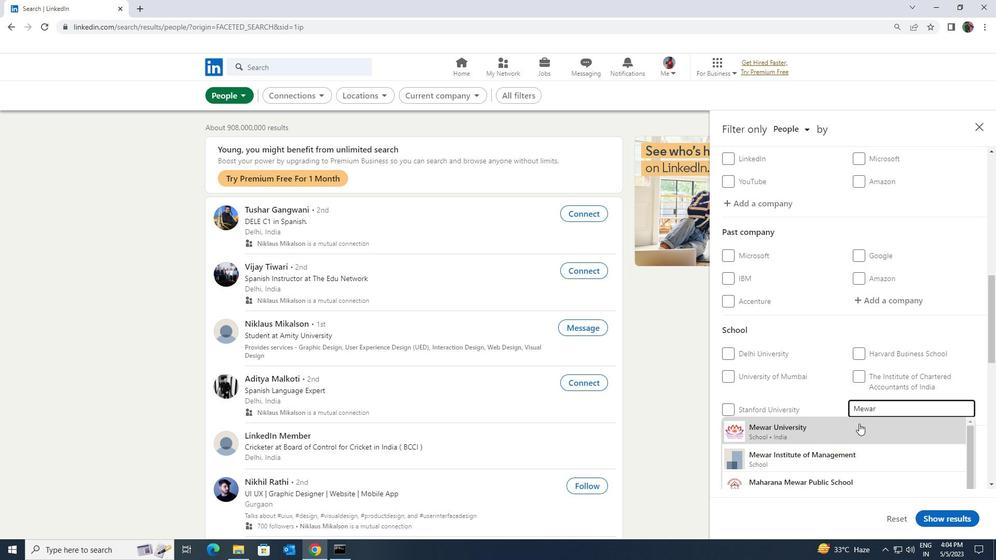 
Action: Mouse scrolled (859, 423) with delta (0, 0)
Screenshot: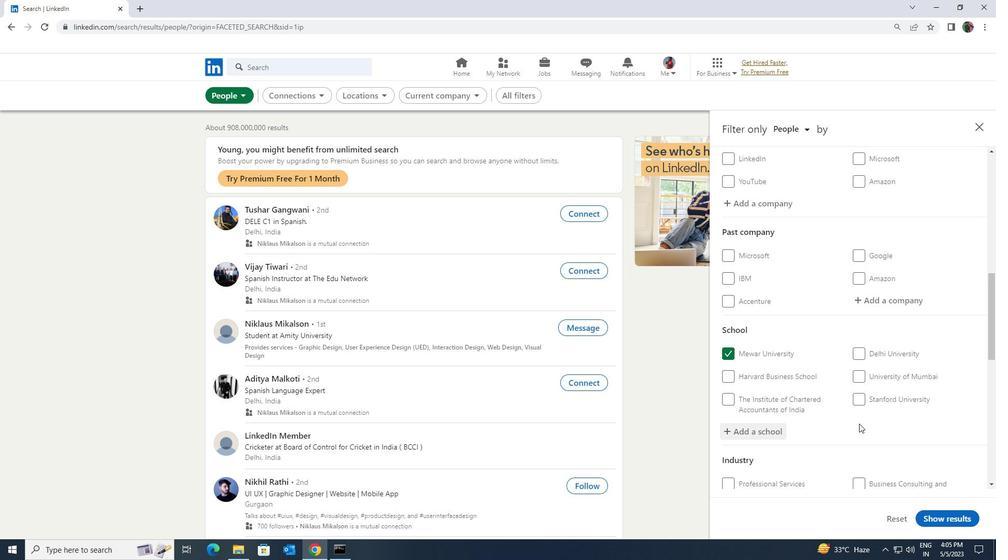 
Action: Mouse scrolled (859, 423) with delta (0, 0)
Screenshot: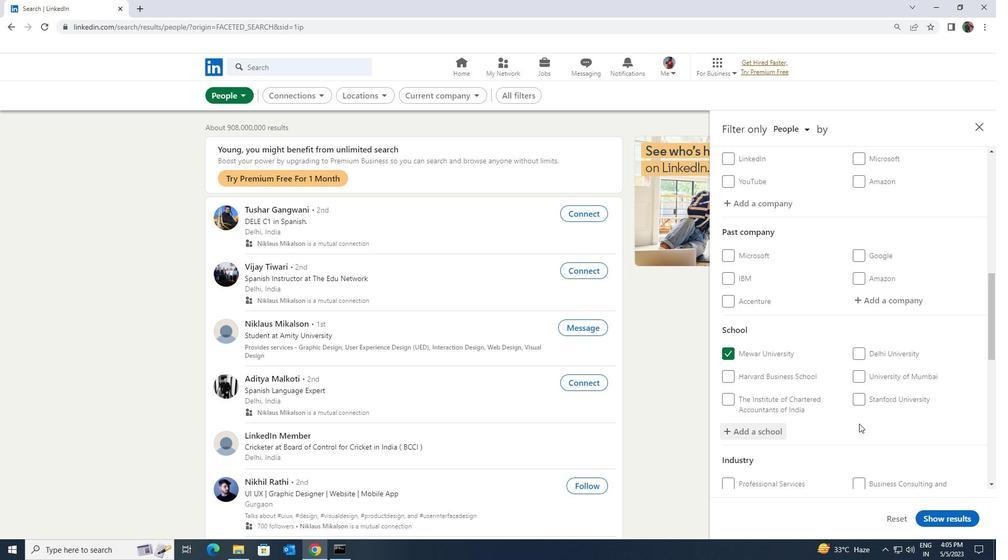 
Action: Mouse scrolled (859, 423) with delta (0, 0)
Screenshot: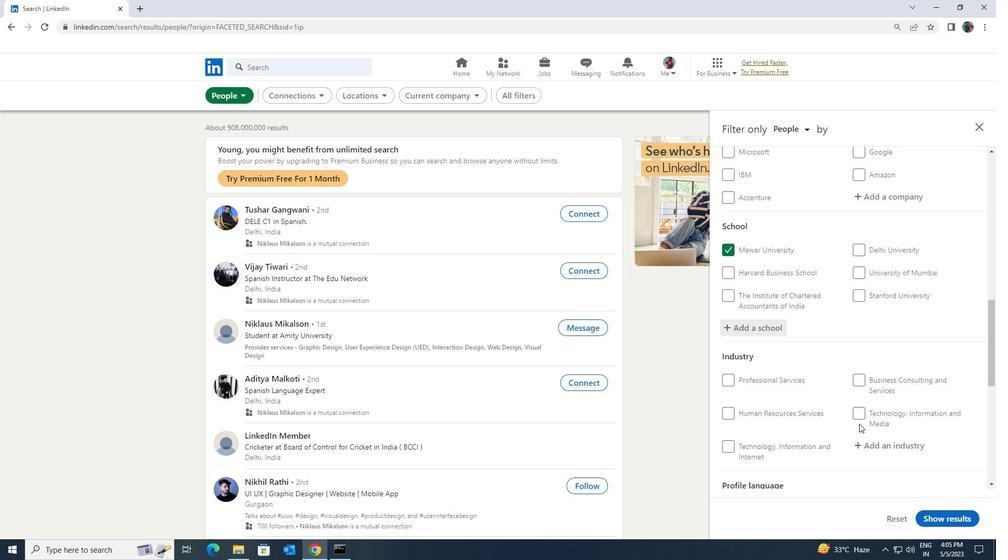 
Action: Mouse moved to (871, 391)
Screenshot: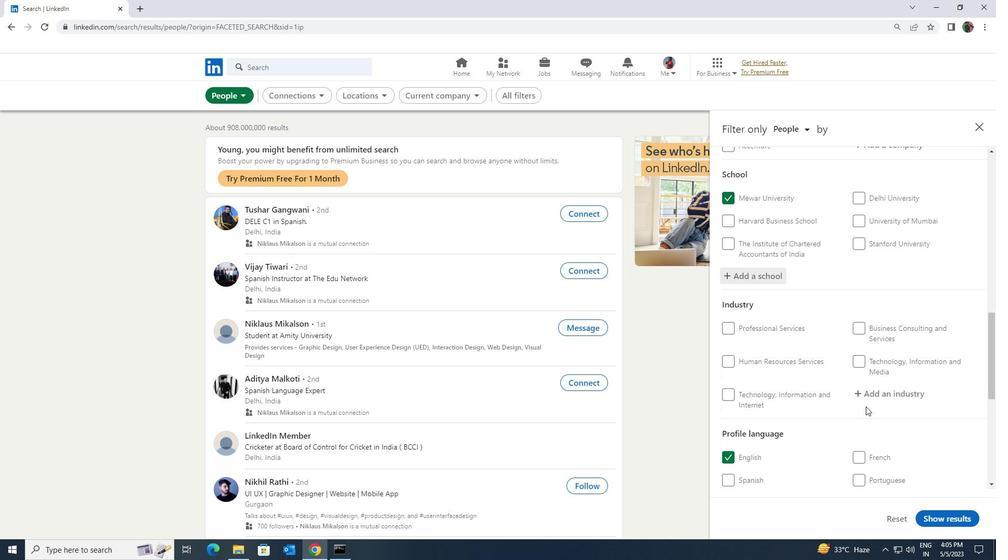 
Action: Mouse pressed left at (871, 391)
Screenshot: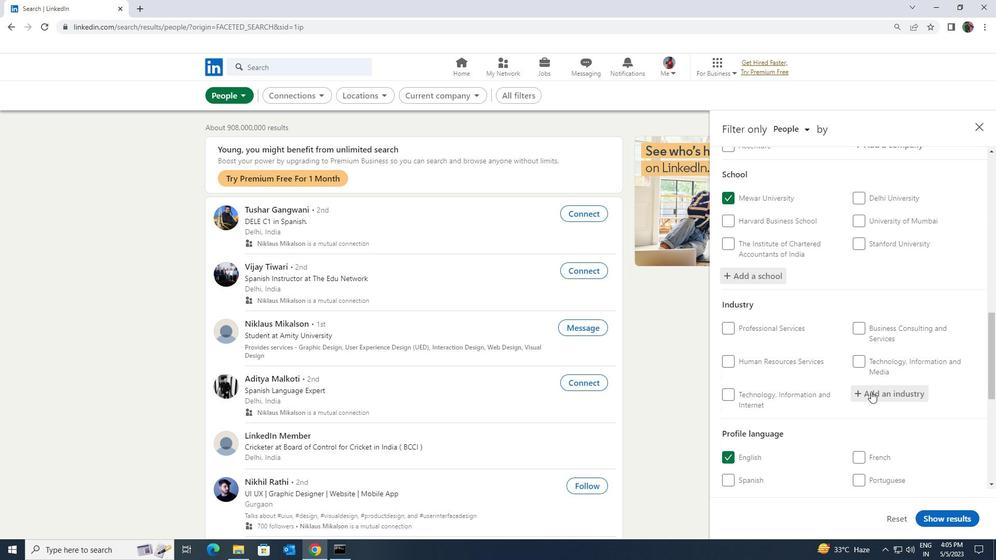 
Action: Key pressed <Key.shift><Key.shift><Key.shift><Key.shift><Key.shift>WOMENS<Key.space><Key.shift>HANDBAG
Screenshot: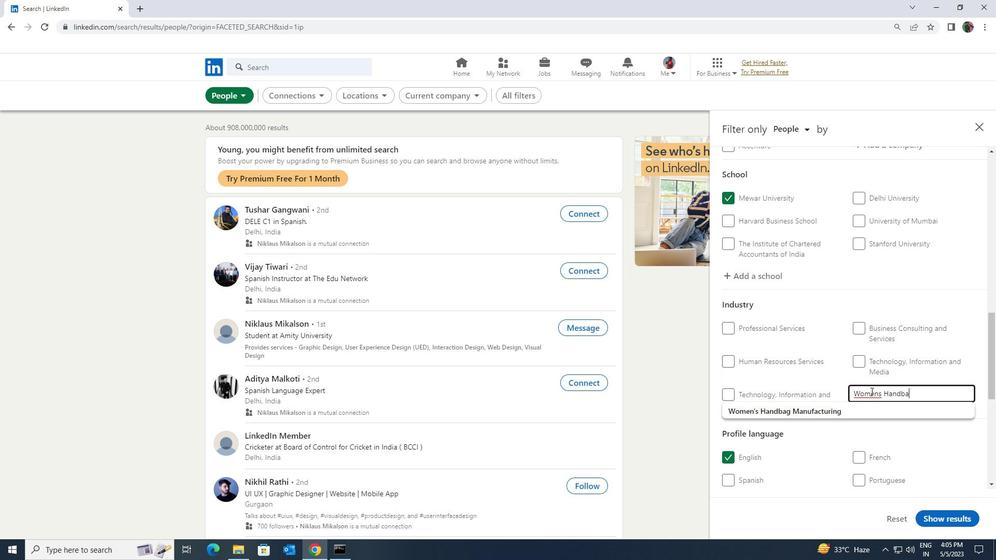
Action: Mouse moved to (871, 407)
Screenshot: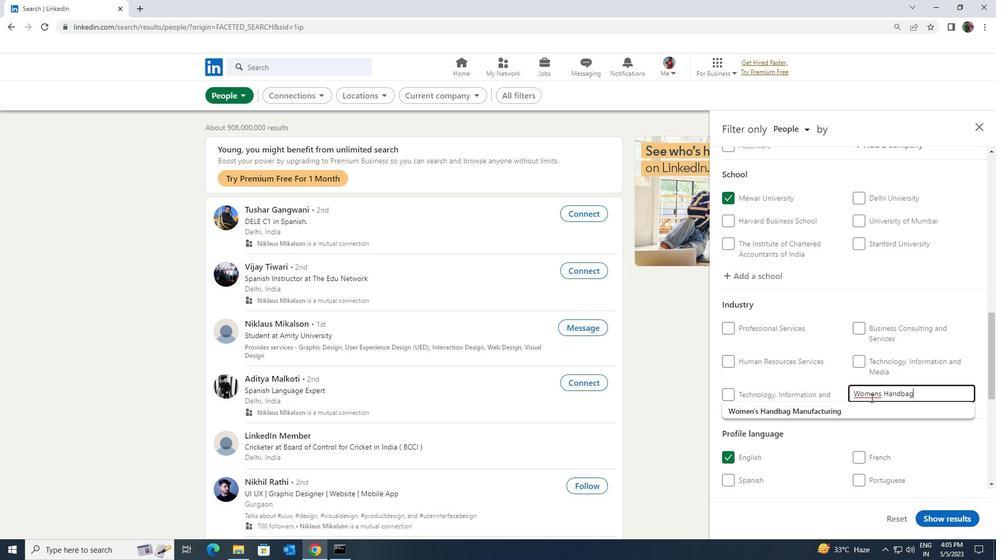 
Action: Mouse pressed left at (871, 407)
Screenshot: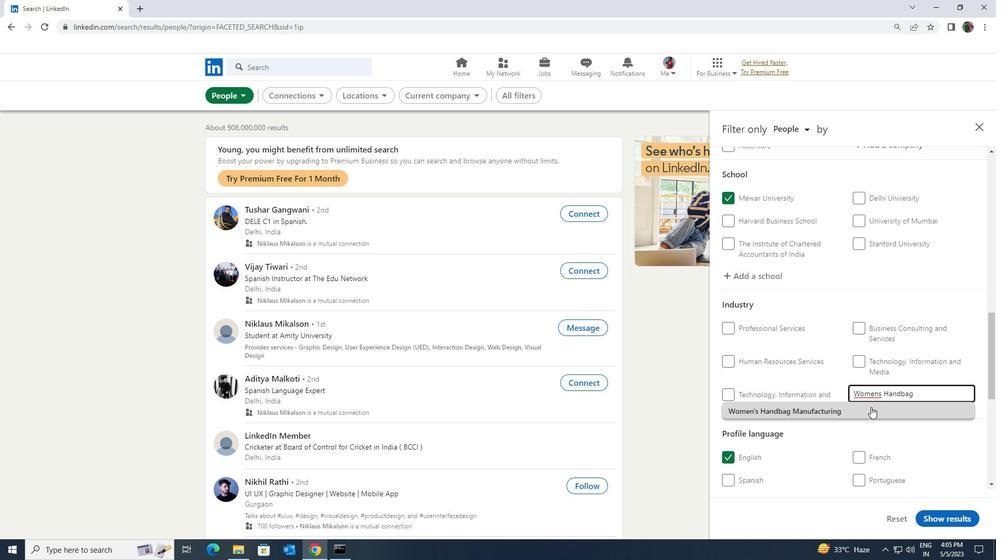 
Action: Mouse scrolled (871, 406) with delta (0, 0)
Screenshot: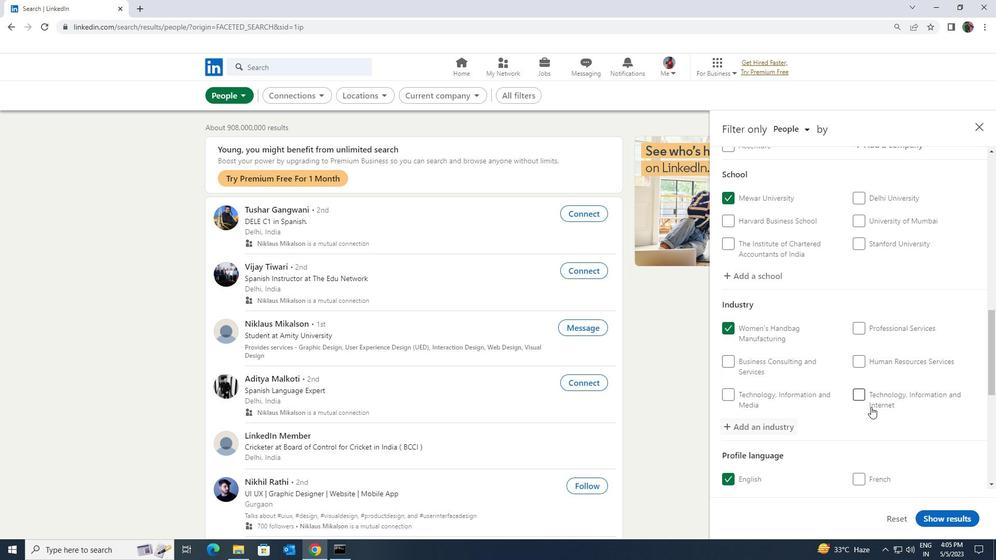 
Action: Mouse scrolled (871, 406) with delta (0, 0)
Screenshot: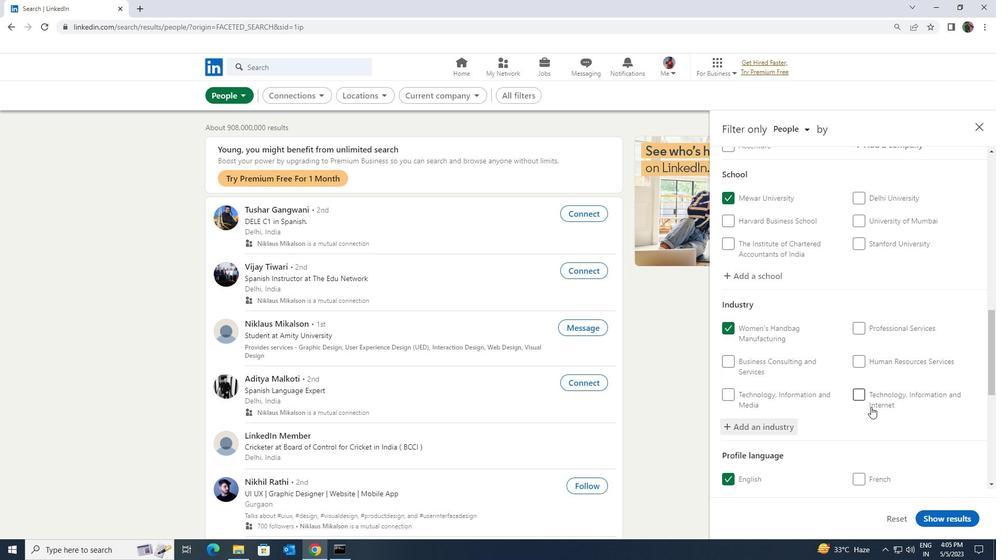 
Action: Mouse scrolled (871, 406) with delta (0, 0)
Screenshot: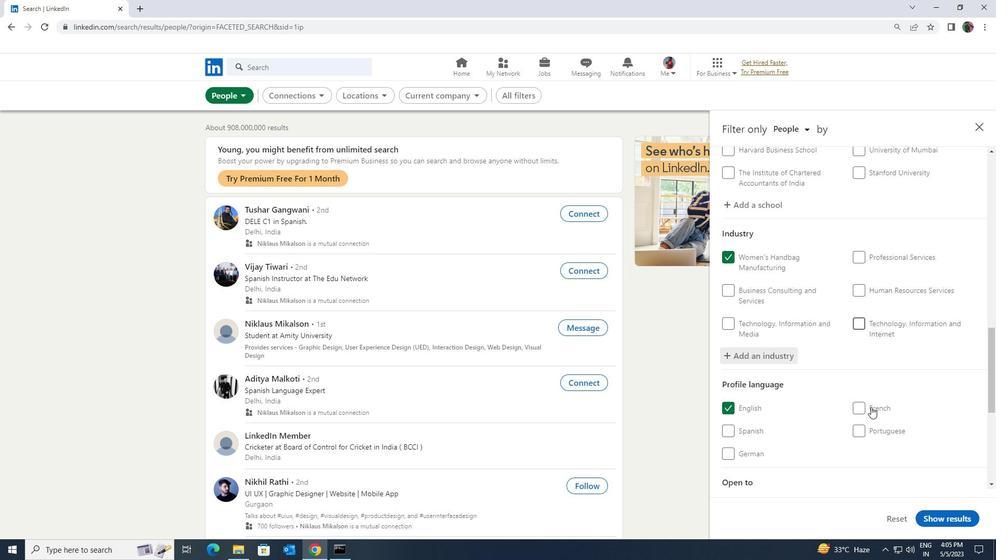 
Action: Mouse scrolled (871, 406) with delta (0, 0)
Screenshot: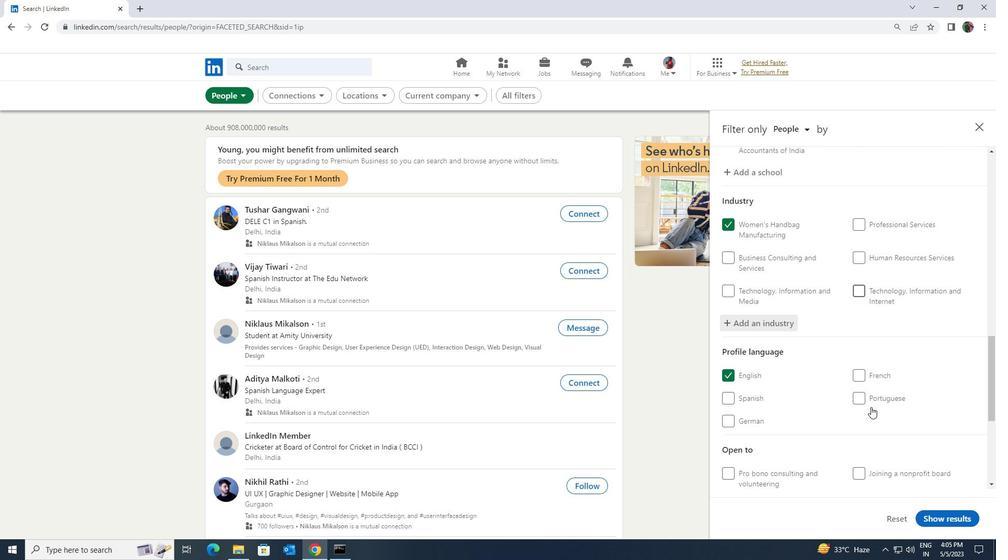 
Action: Mouse scrolled (871, 406) with delta (0, 0)
Screenshot: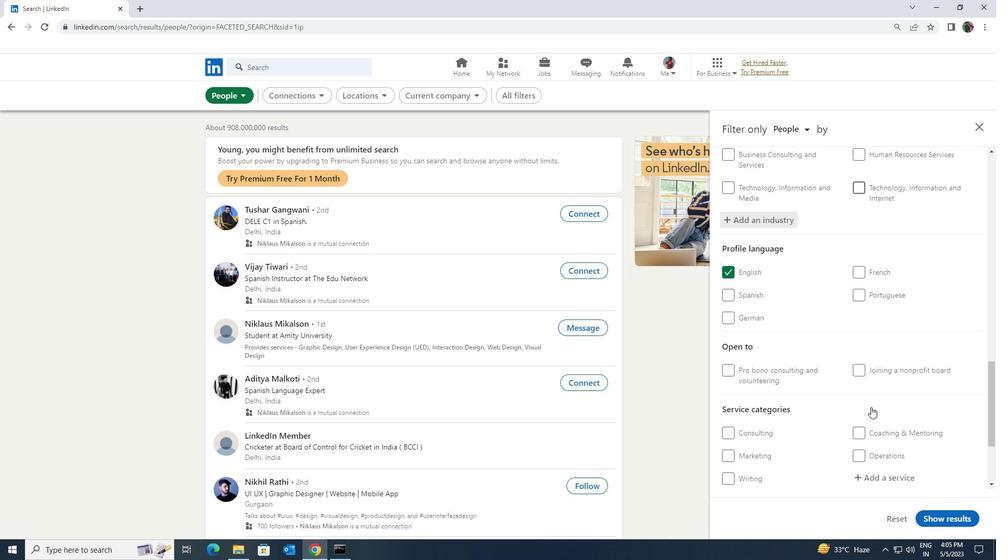 
Action: Mouse scrolled (871, 406) with delta (0, 0)
Screenshot: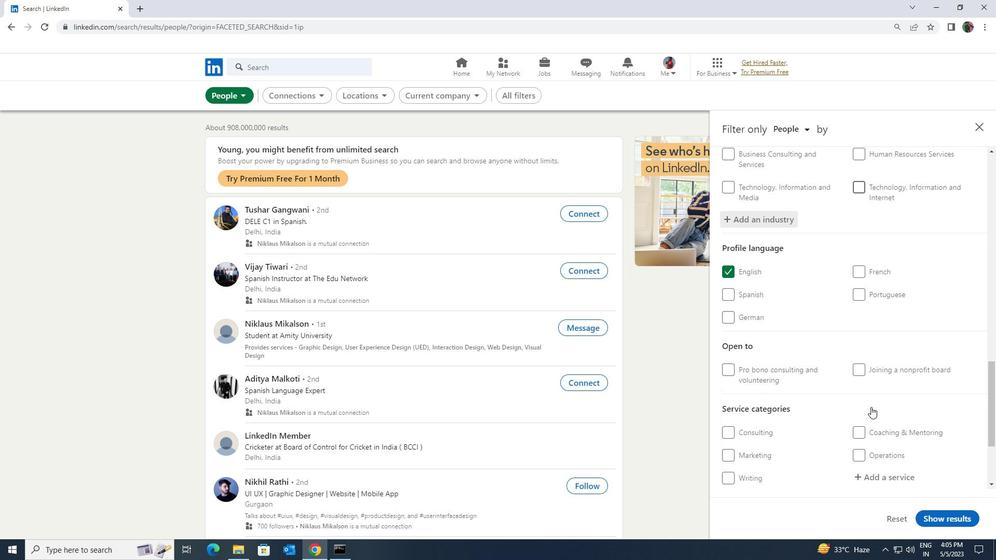 
Action: Mouse moved to (878, 376)
Screenshot: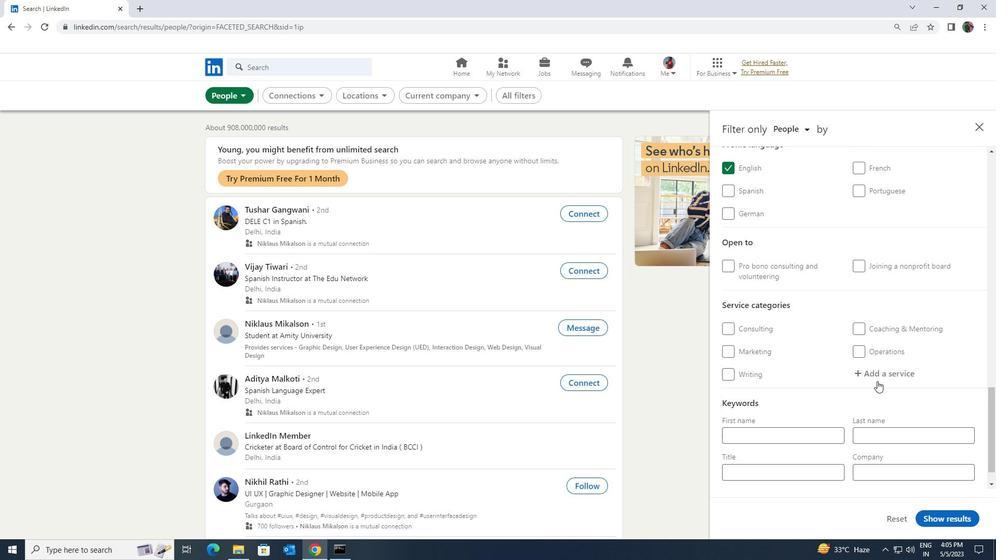 
Action: Mouse pressed left at (878, 376)
Screenshot: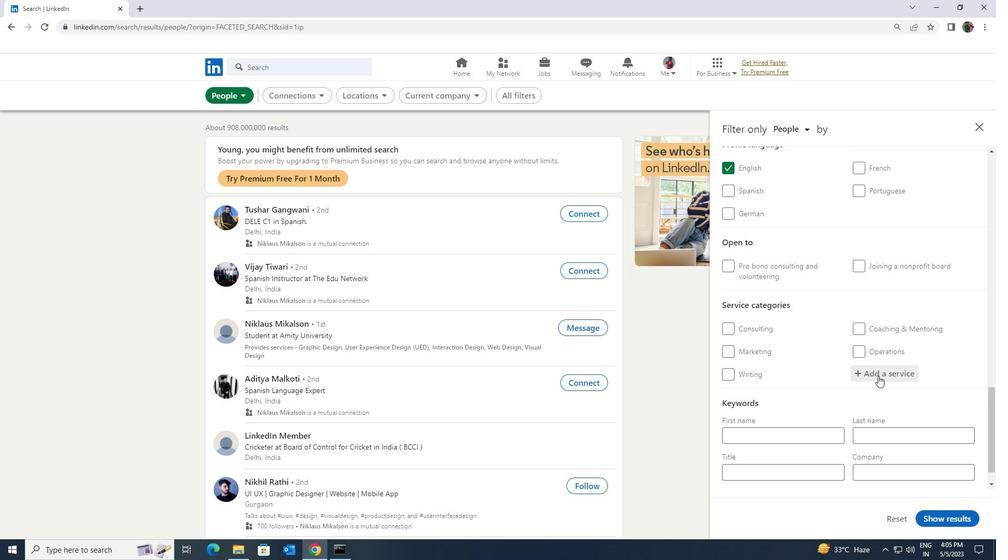 
Action: Key pressed <Key.shift>USER<Key.space><Key.shift>EXP
Screenshot: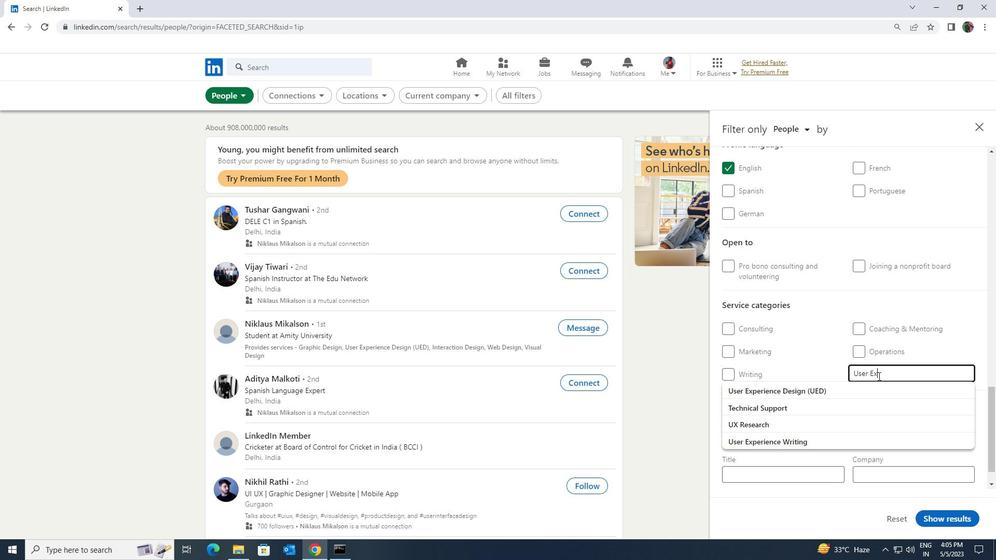 
Action: Mouse moved to (861, 416)
Screenshot: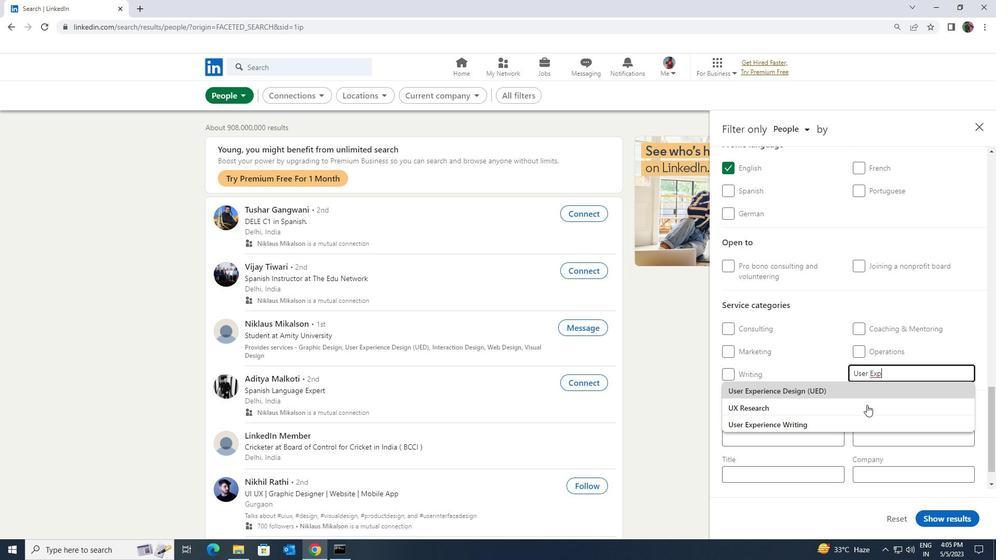 
Action: Mouse pressed left at (861, 416)
Screenshot: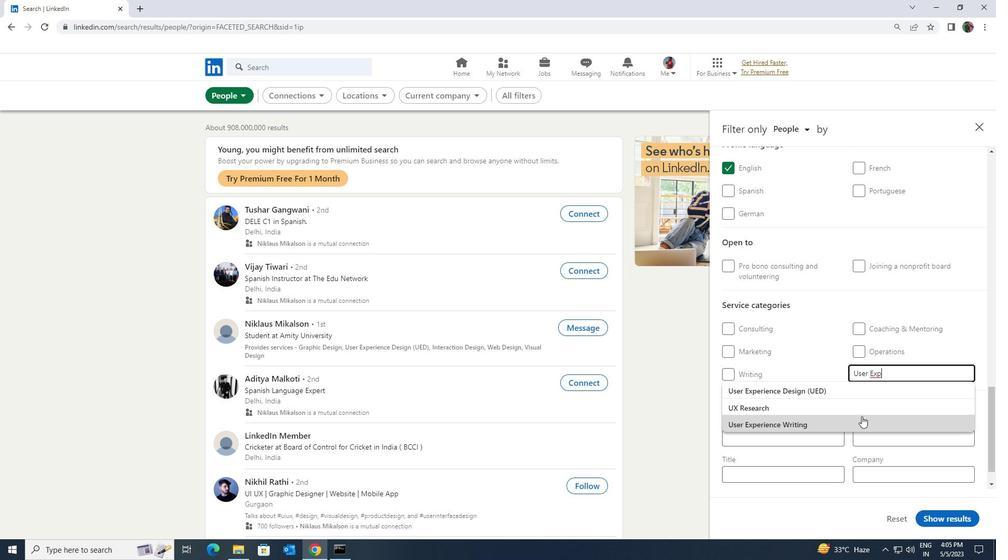 
Action: Mouse scrolled (861, 416) with delta (0, 0)
Screenshot: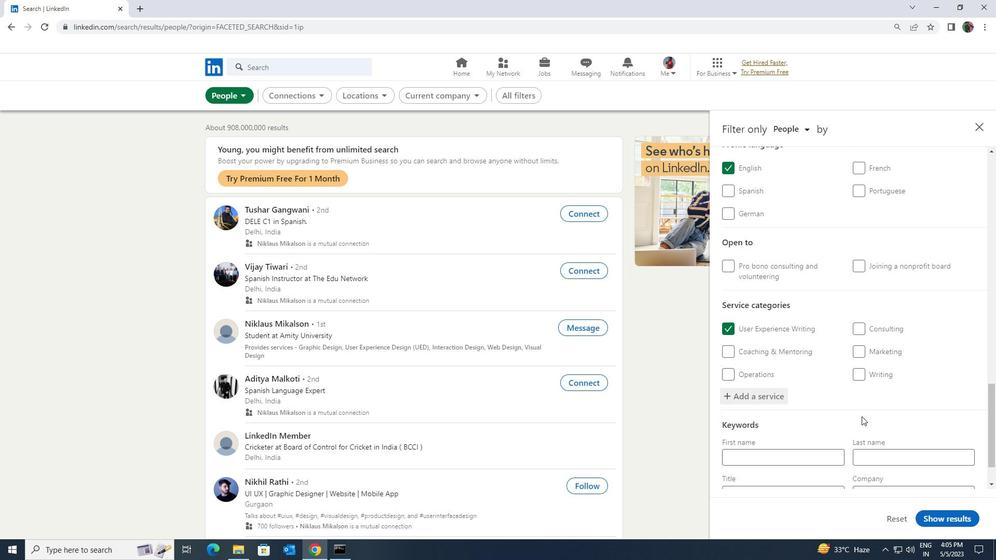 
Action: Mouse scrolled (861, 416) with delta (0, 0)
Screenshot: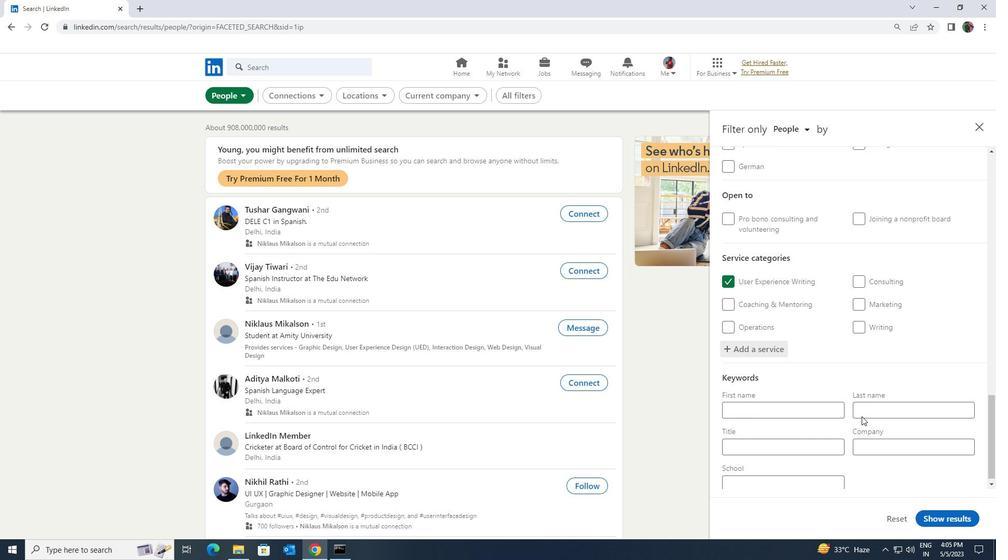 
Action: Mouse scrolled (861, 416) with delta (0, 0)
Screenshot: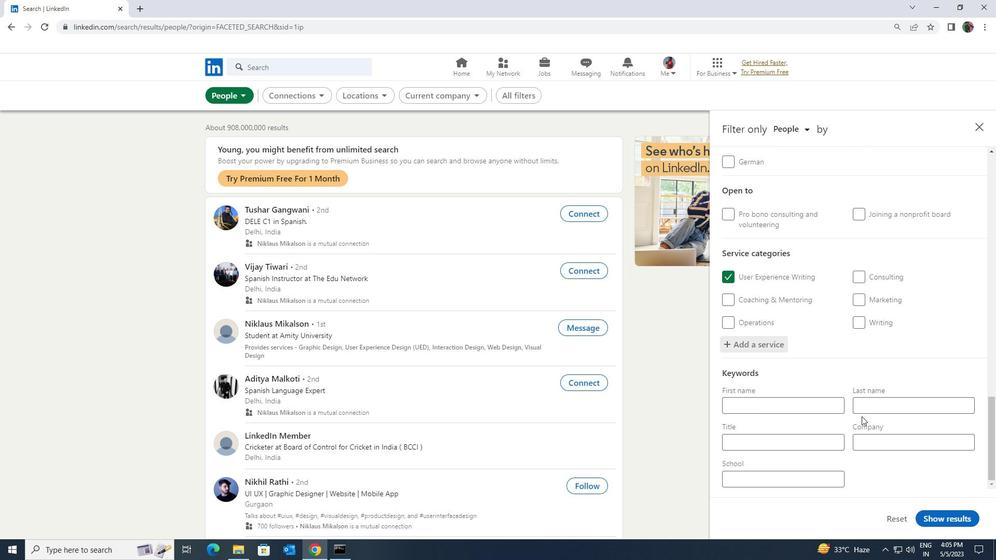 
Action: Mouse moved to (835, 445)
Screenshot: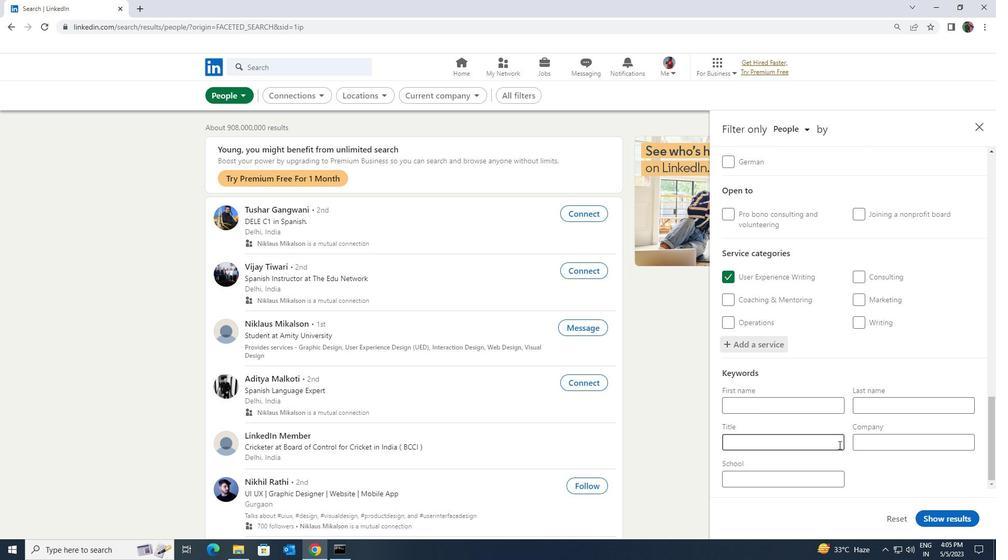 
Action: Mouse pressed left at (835, 445)
Screenshot: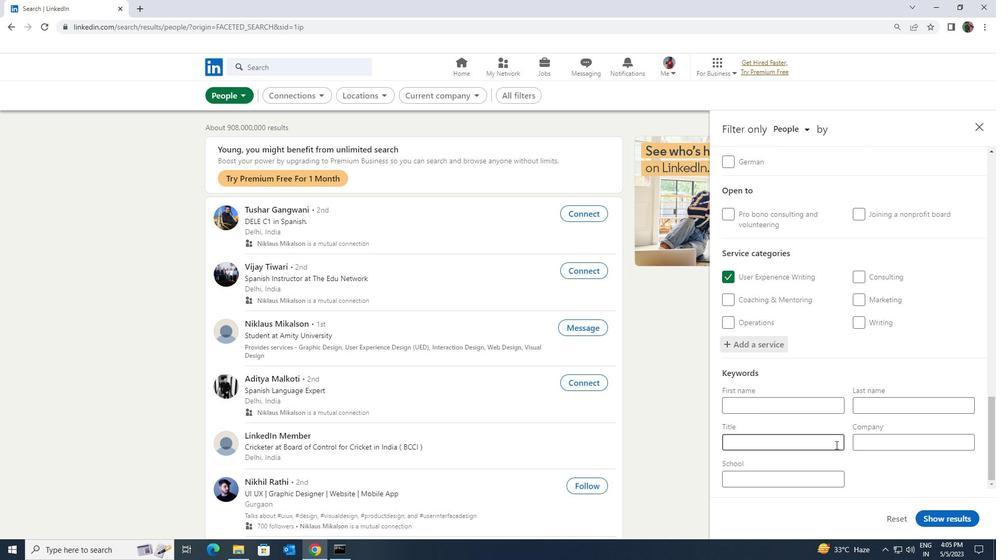 
Action: Mouse moved to (835, 444)
Screenshot: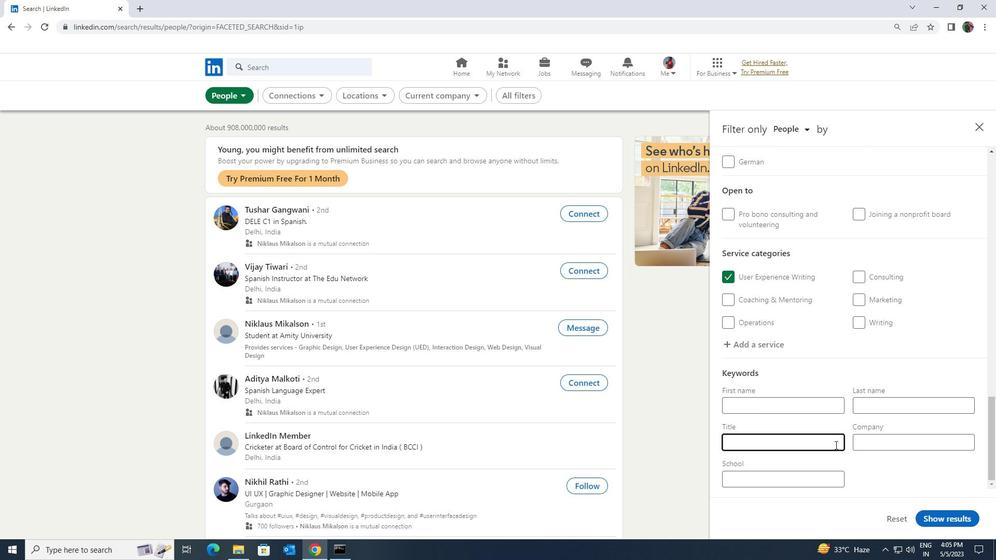 
Action: Key pressed <Key.shift><Key.shift><Key.shift><Key.shift><Key.shift><Key.shift><Key.shift><Key.shift><Key.shift><Key.shift><Key.shift><Key.shift><Key.shift><Key.shift><Key.shift><Key.shift><Key.shift><Key.shift><Key.shift><Key.shift><Key.shift><Key.shift><Key.shift><Key.shift><Key.shift><Key.shift><Key.shift><Key.shift><Key.shift><Key.shift>RESERVATIONIST
Screenshot: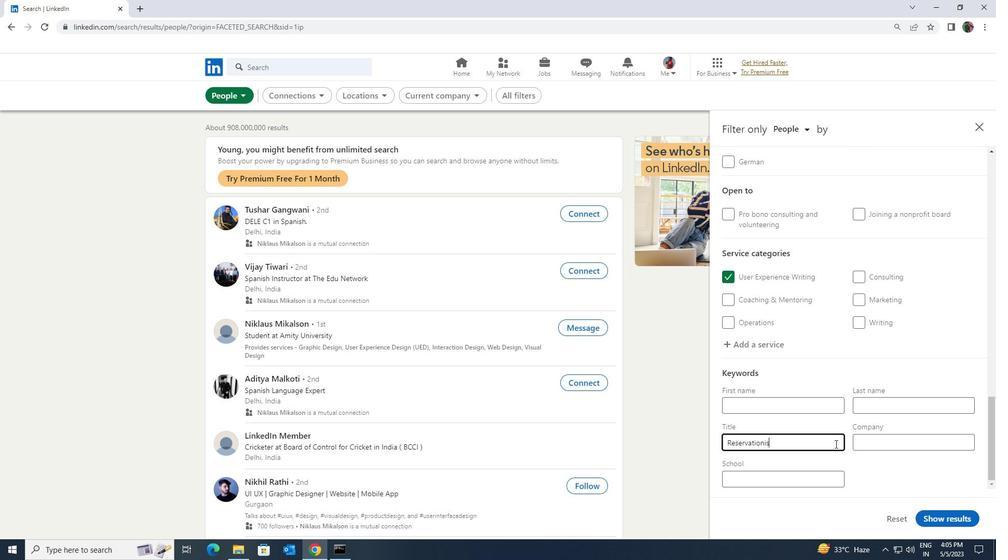 
Action: Mouse moved to (932, 512)
Screenshot: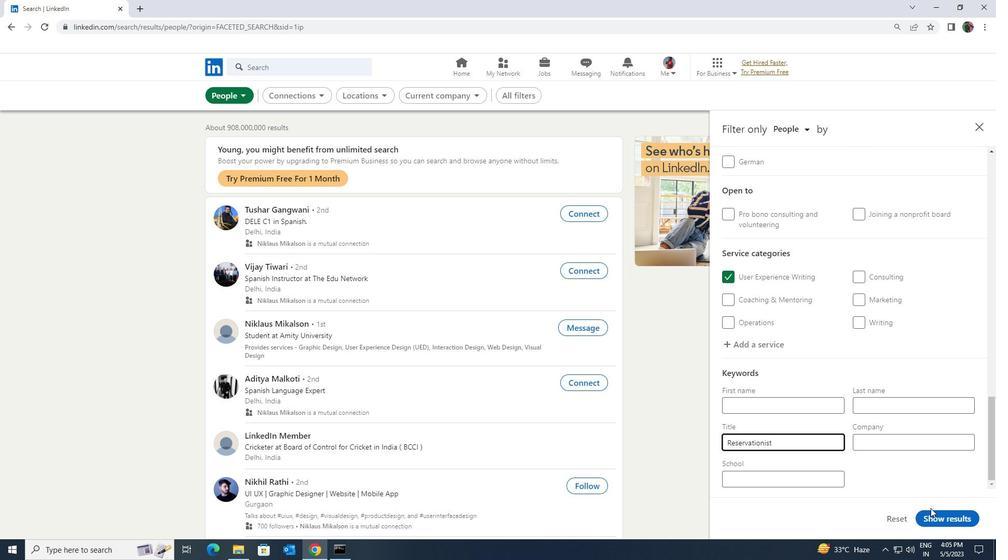 
Action: Mouse pressed left at (932, 512)
Screenshot: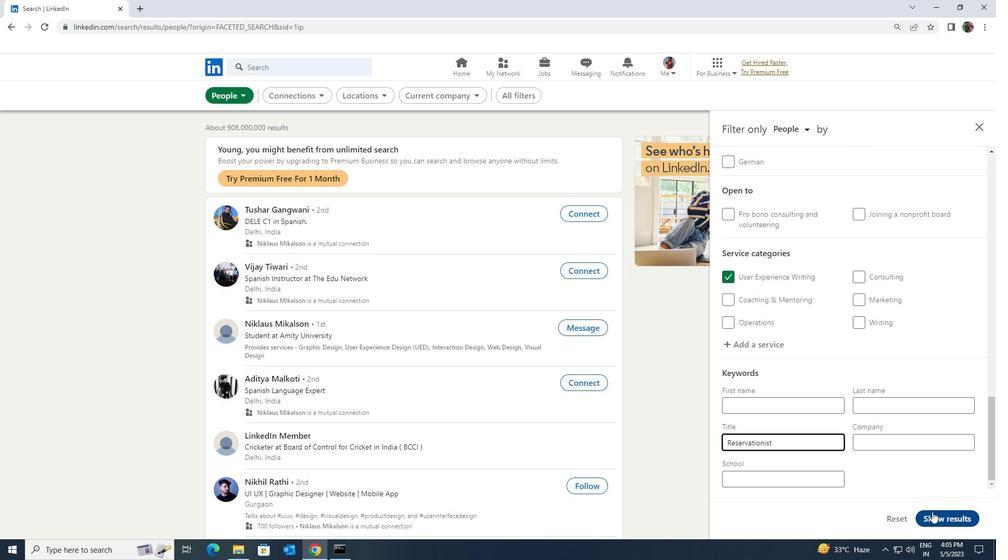 
